 Task: Create new Company, with domain: 'usask.ca' and type: 'Other'. Add new contact for this company, with mail Id: 'Ishaani34Cox@usask.ca', First Name: Ishaani, Last name:  Cox, Job Title: 'Chief Technology Officer', Phone Number: '(617) 555-2351'. Change life cycle stage to  Lead and lead status to  Open. Logged in from softage.5@softage.net
Action: Mouse moved to (116, 74)
Screenshot: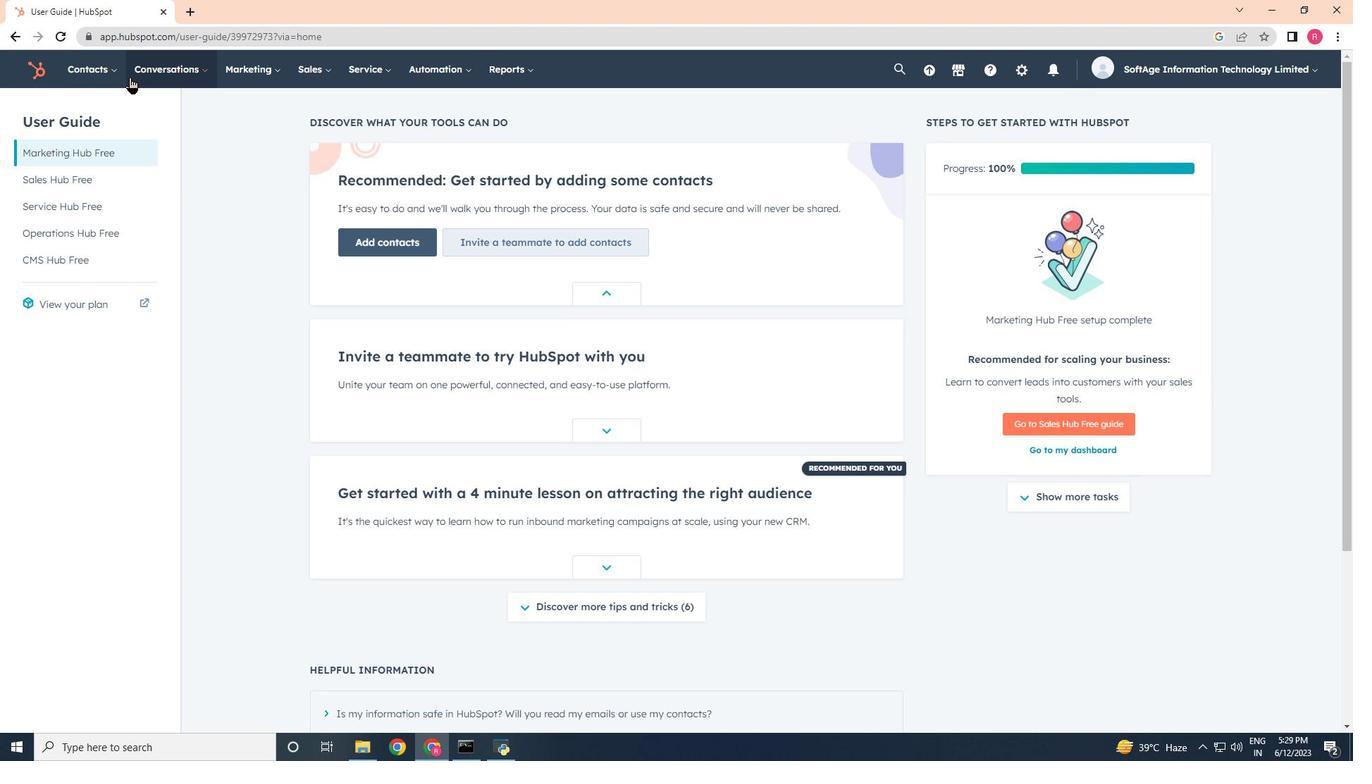
Action: Mouse pressed left at (116, 74)
Screenshot: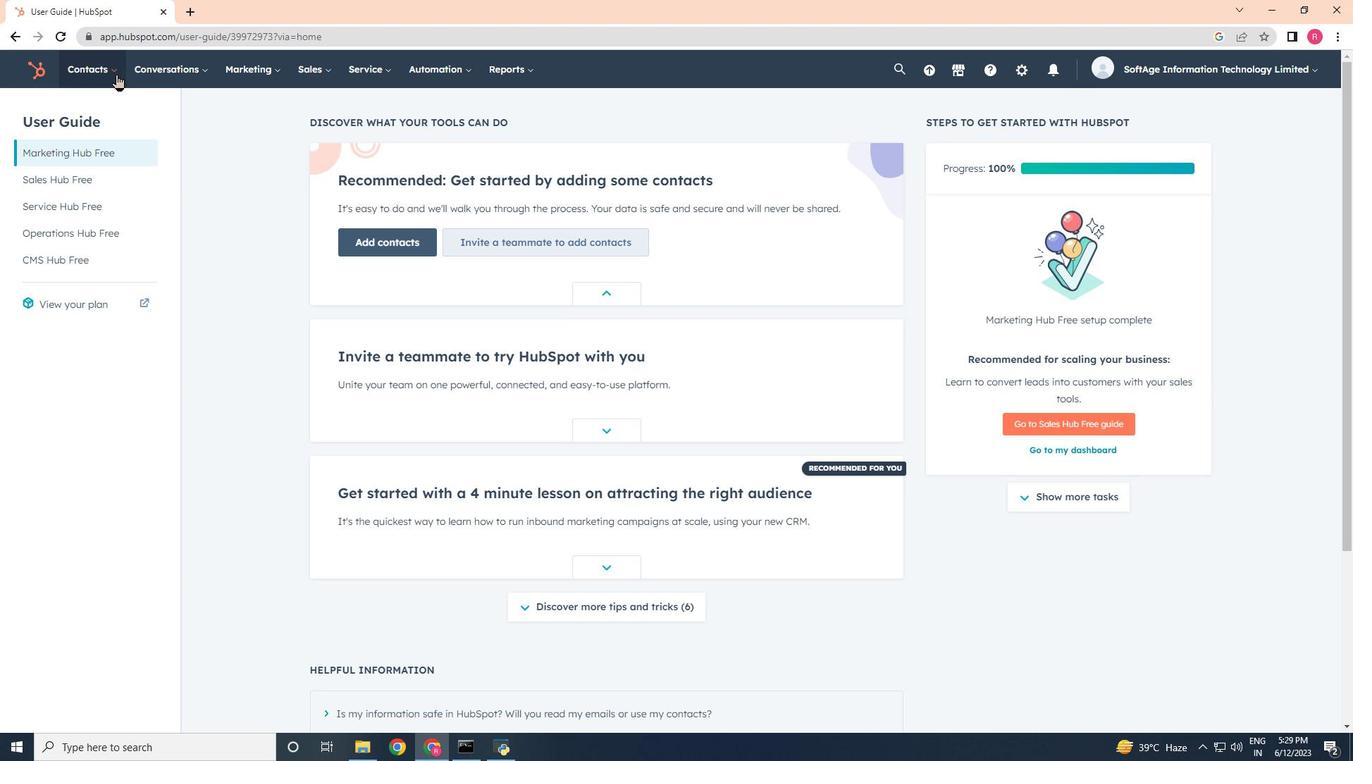 
Action: Mouse moved to (112, 144)
Screenshot: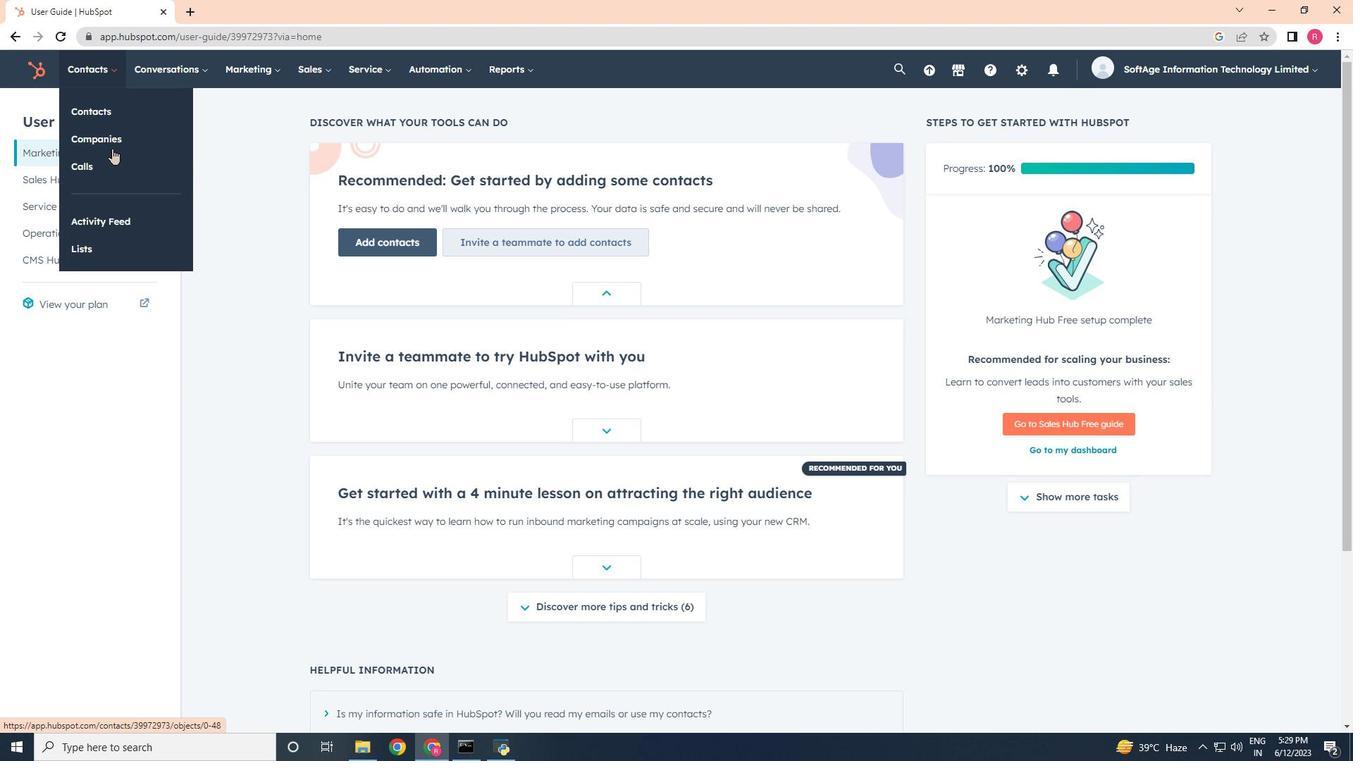 
Action: Mouse pressed left at (112, 144)
Screenshot: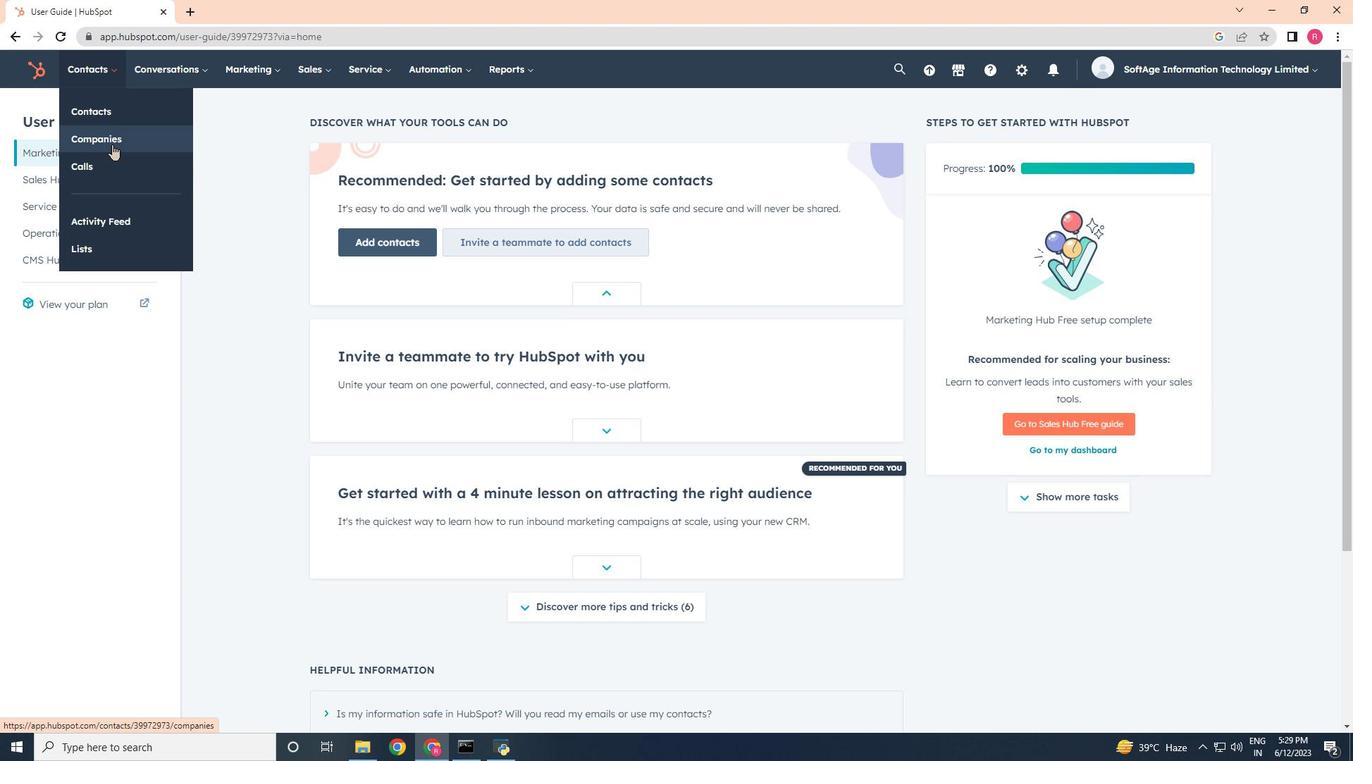 
Action: Mouse moved to (1270, 118)
Screenshot: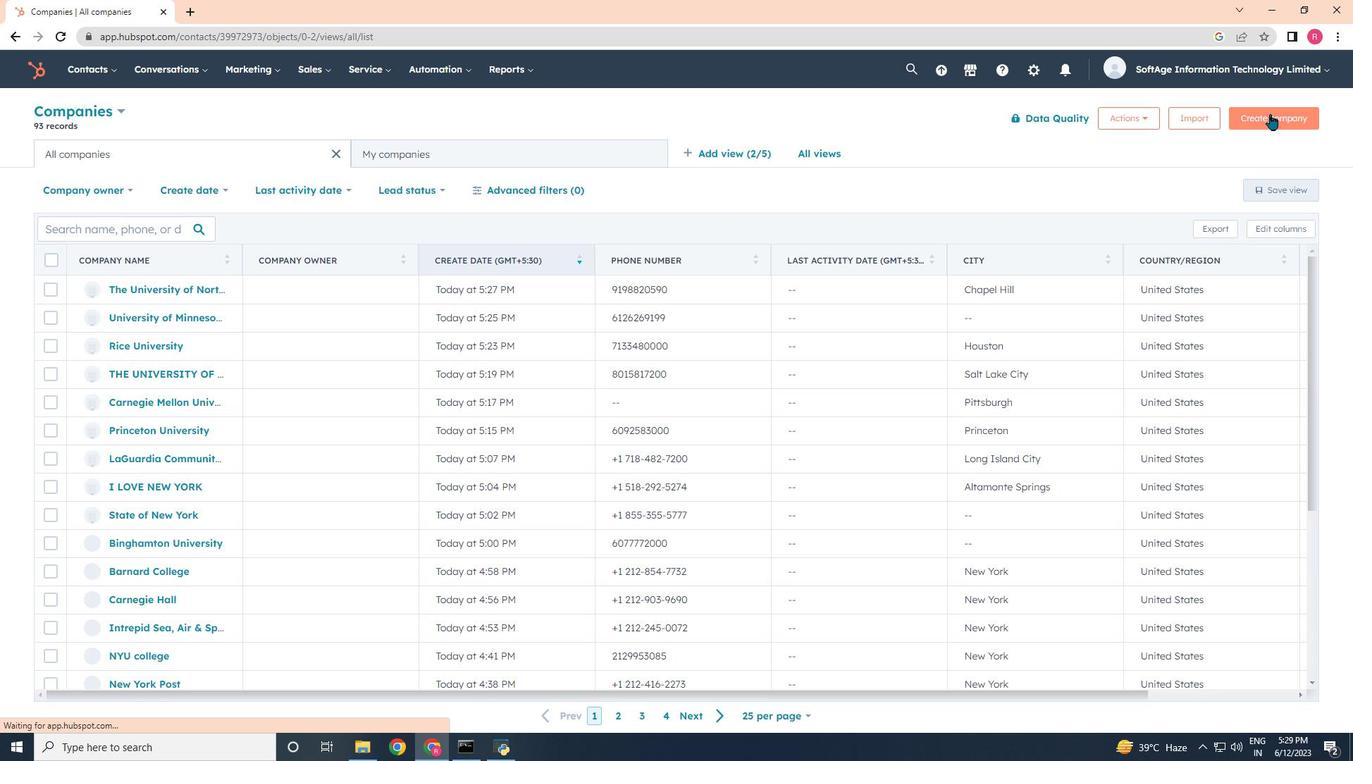 
Action: Mouse pressed left at (1270, 118)
Screenshot: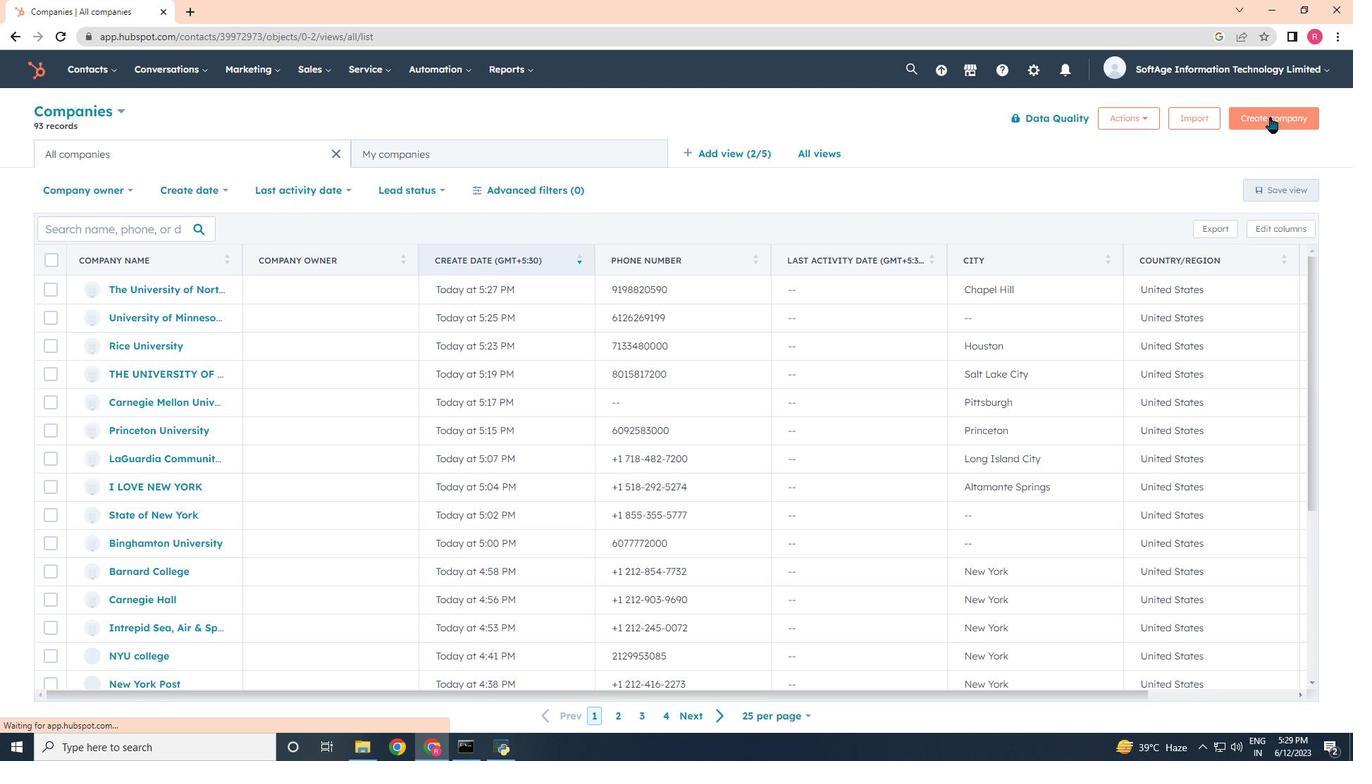 
Action: Mouse moved to (1100, 186)
Screenshot: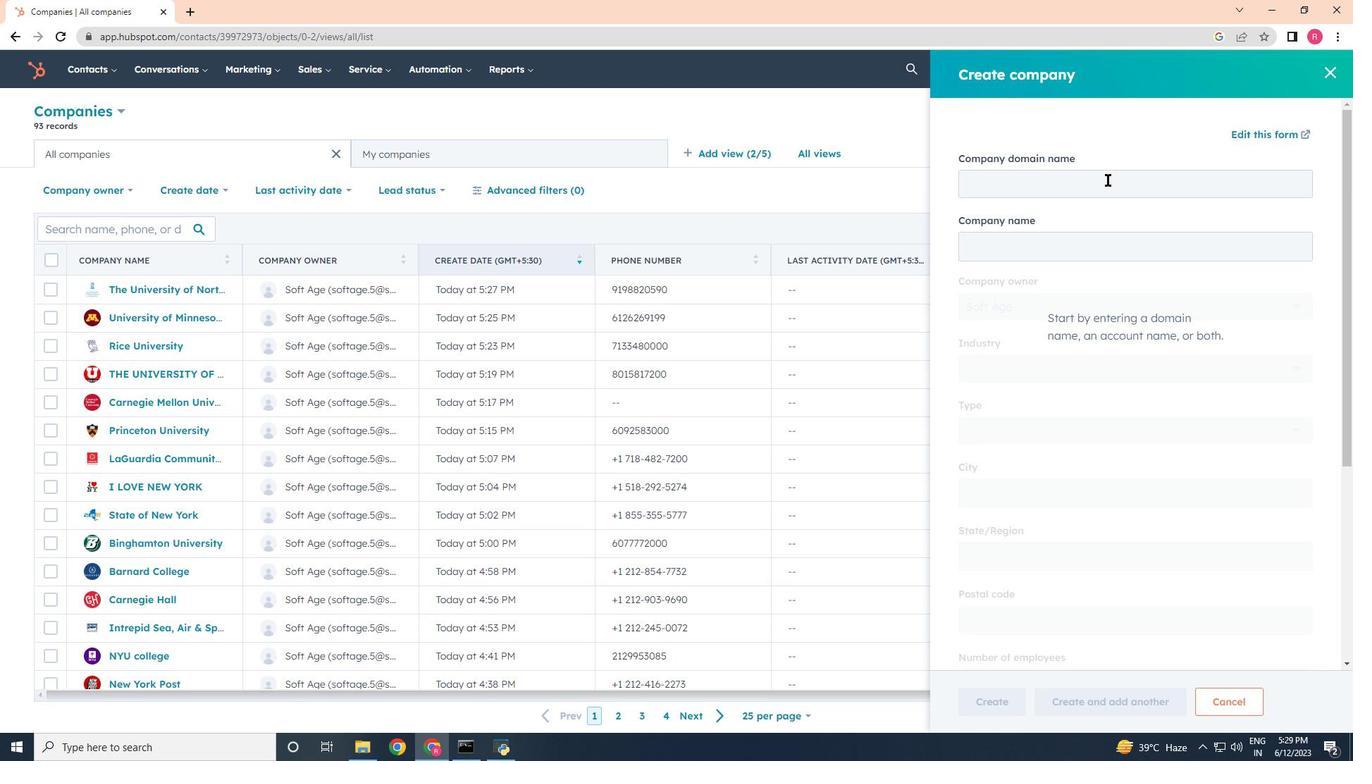 
Action: Mouse pressed left at (1100, 186)
Screenshot: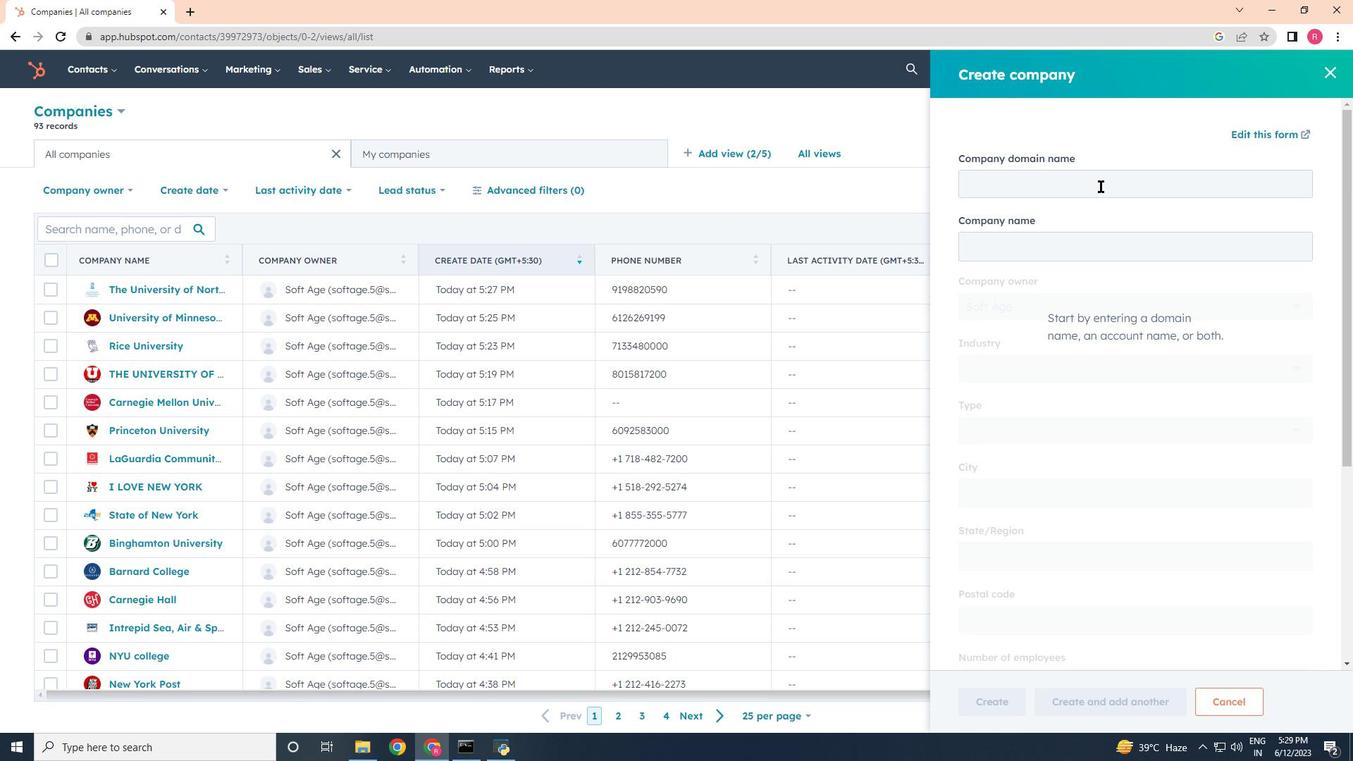 
Action: Key pressed usask<Key.backspace><Key.backspace><Key.backspace>s<Key.backspace>ask.ca
Screenshot: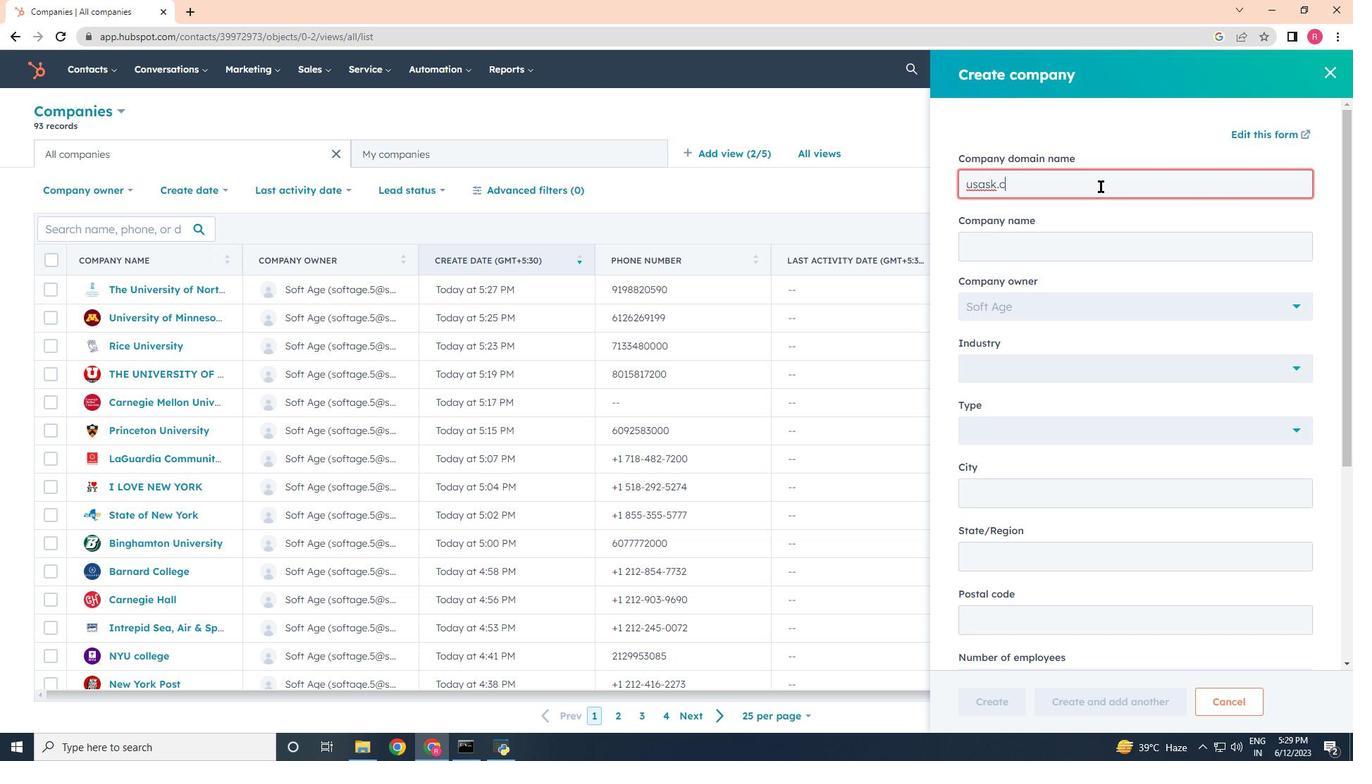 
Action: Mouse moved to (1024, 429)
Screenshot: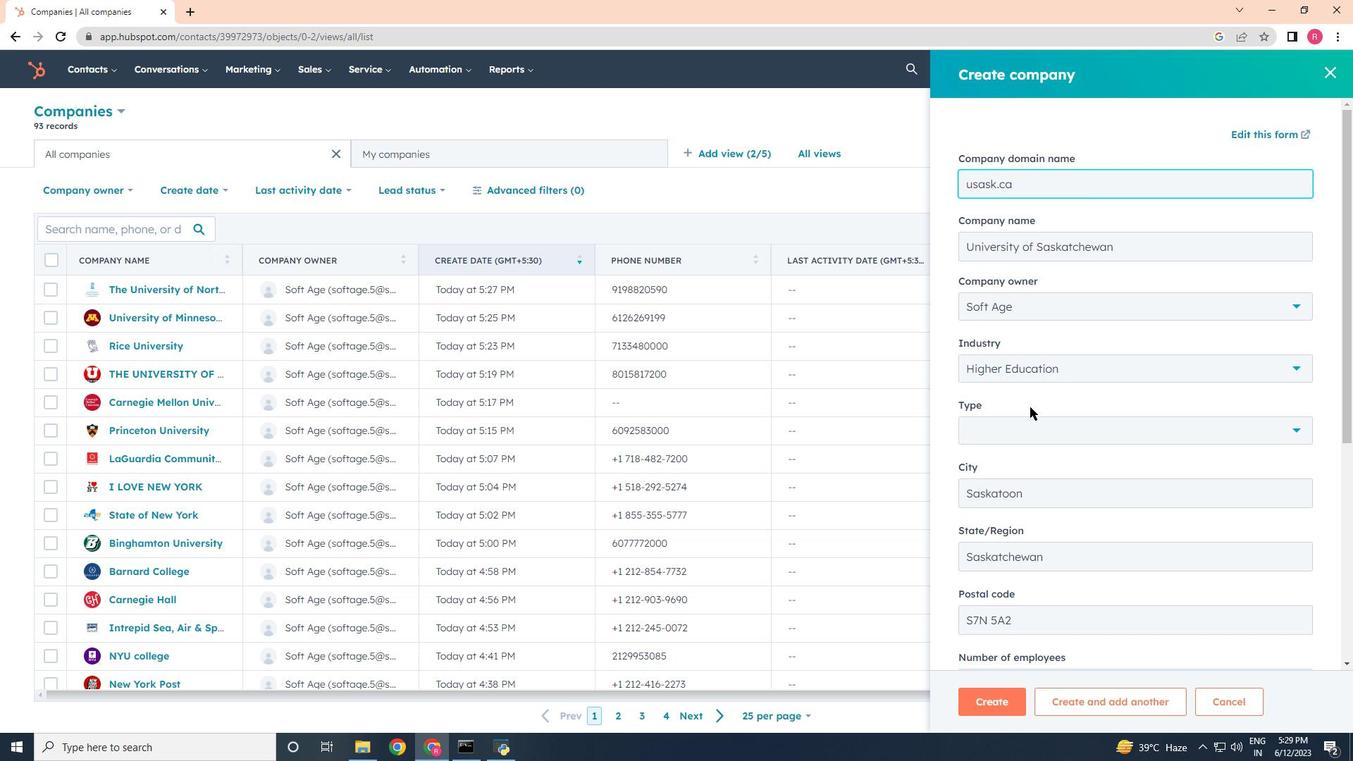 
Action: Mouse pressed left at (1024, 429)
Screenshot: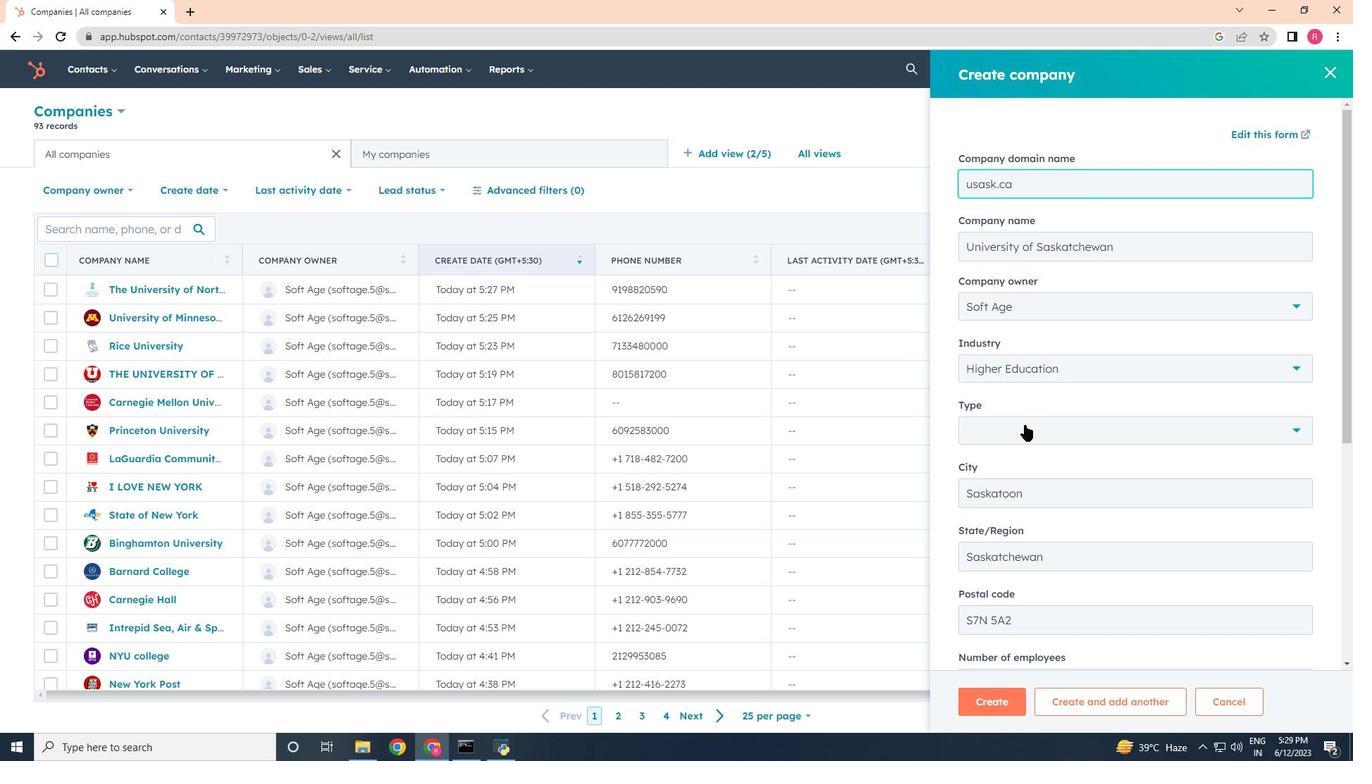 
Action: Mouse moved to (1000, 604)
Screenshot: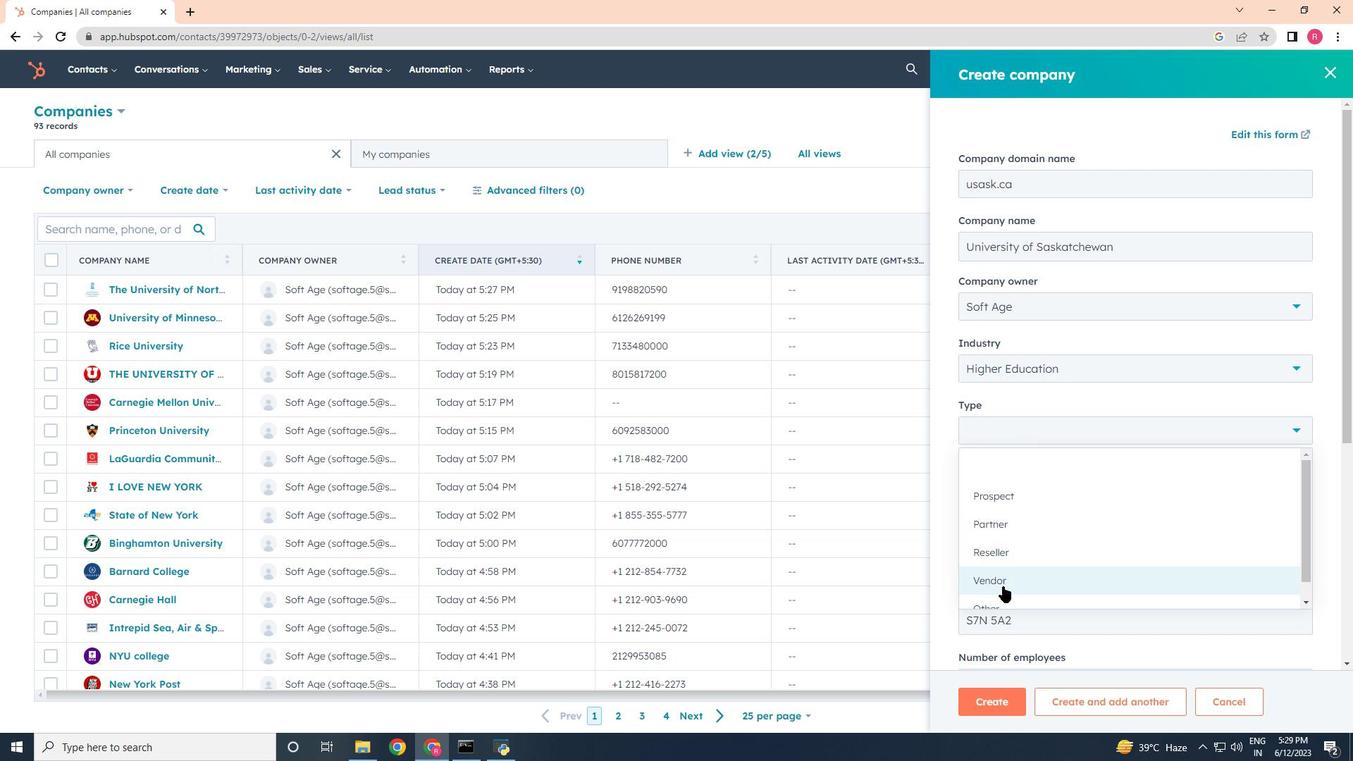 
Action: Mouse pressed left at (1000, 604)
Screenshot: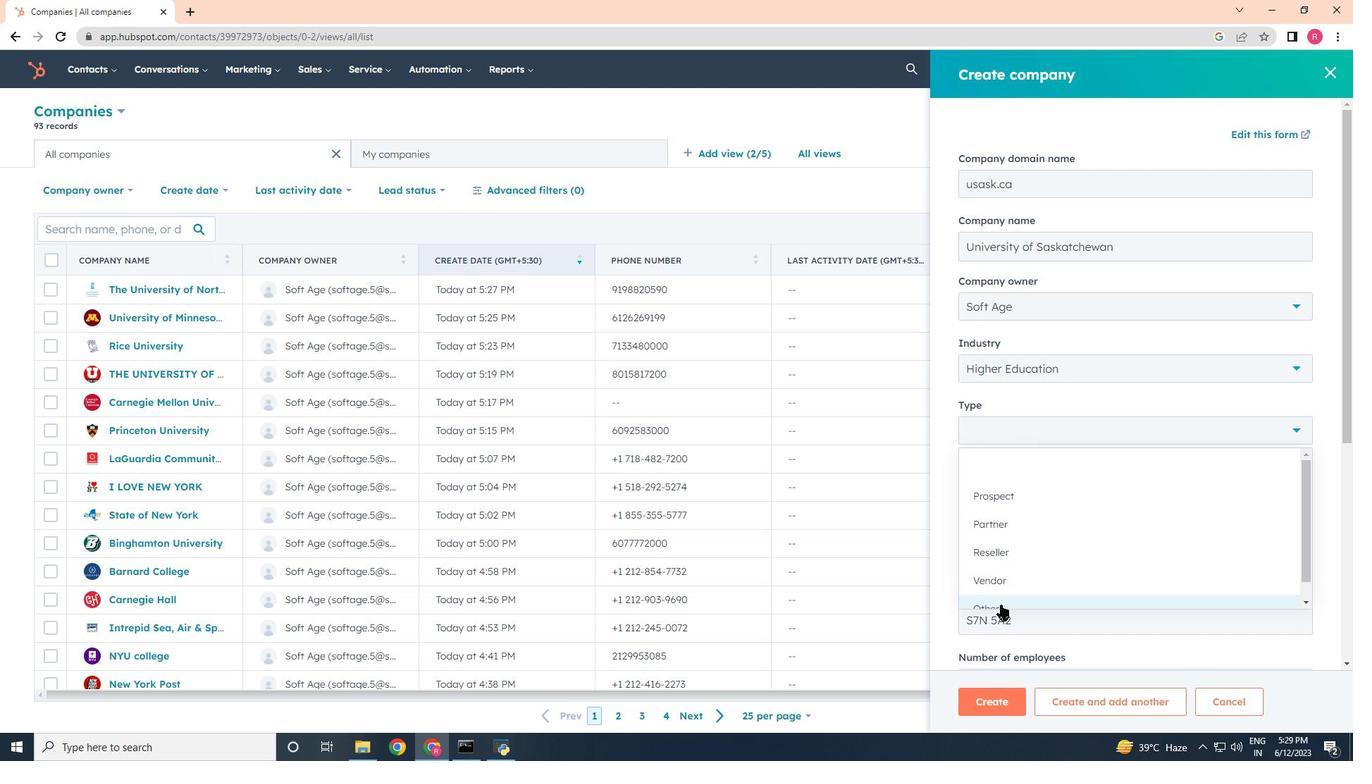 
Action: Mouse moved to (998, 604)
Screenshot: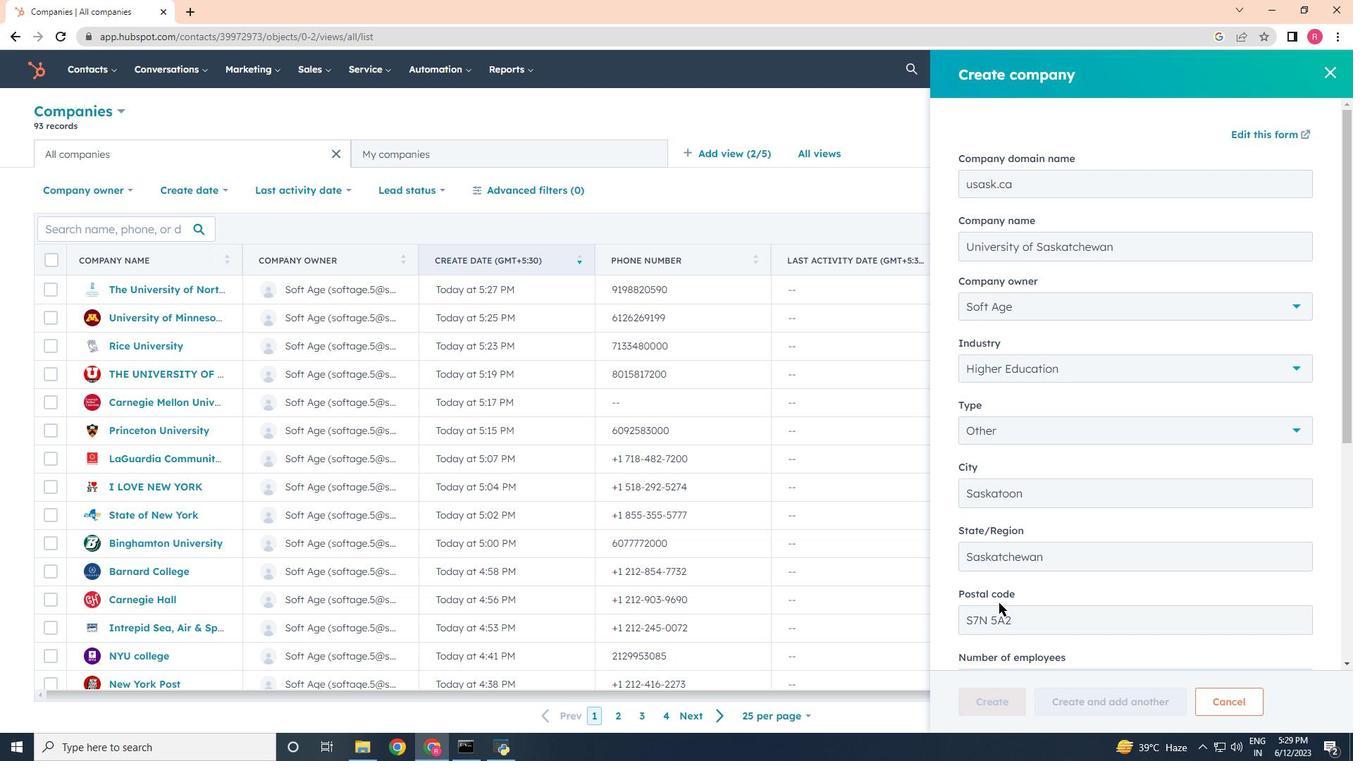 
Action: Mouse scrolled (998, 603) with delta (0, 0)
Screenshot: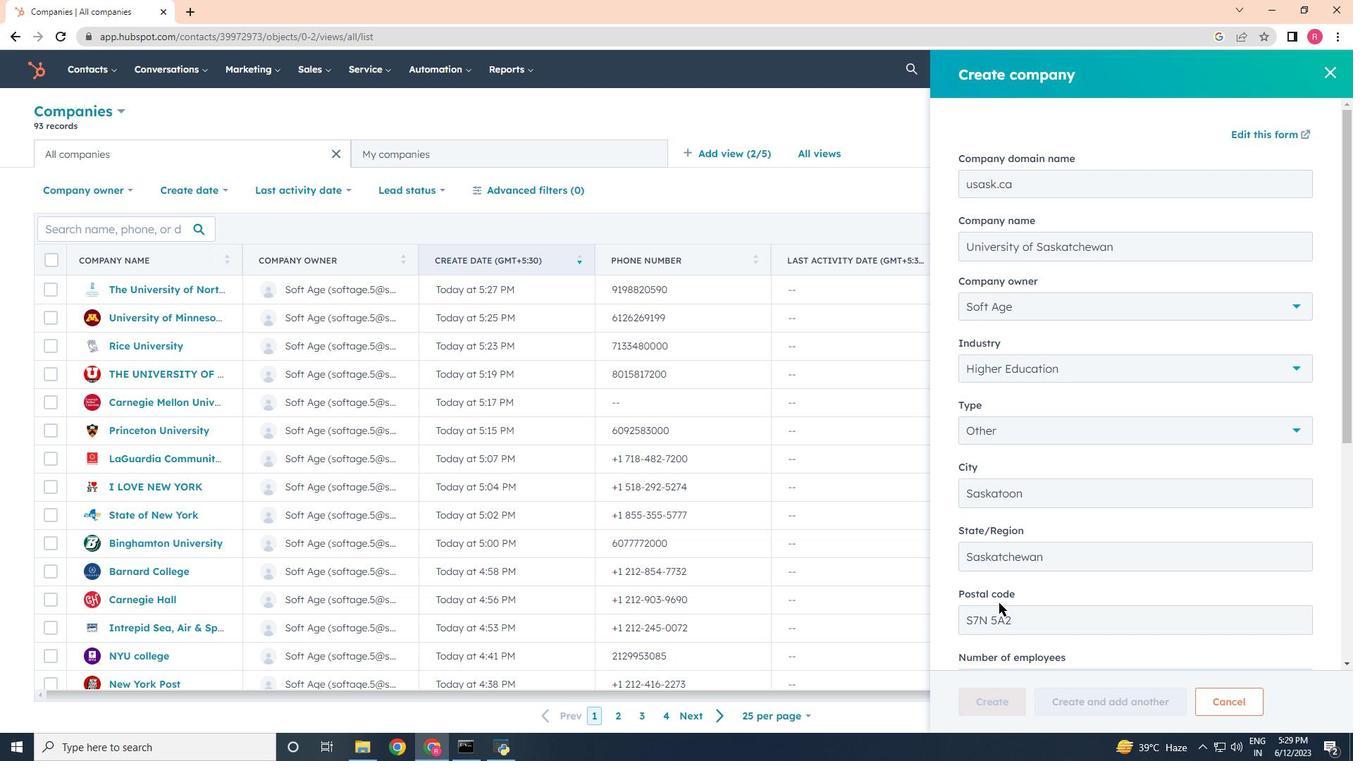 
Action: Mouse moved to (998, 606)
Screenshot: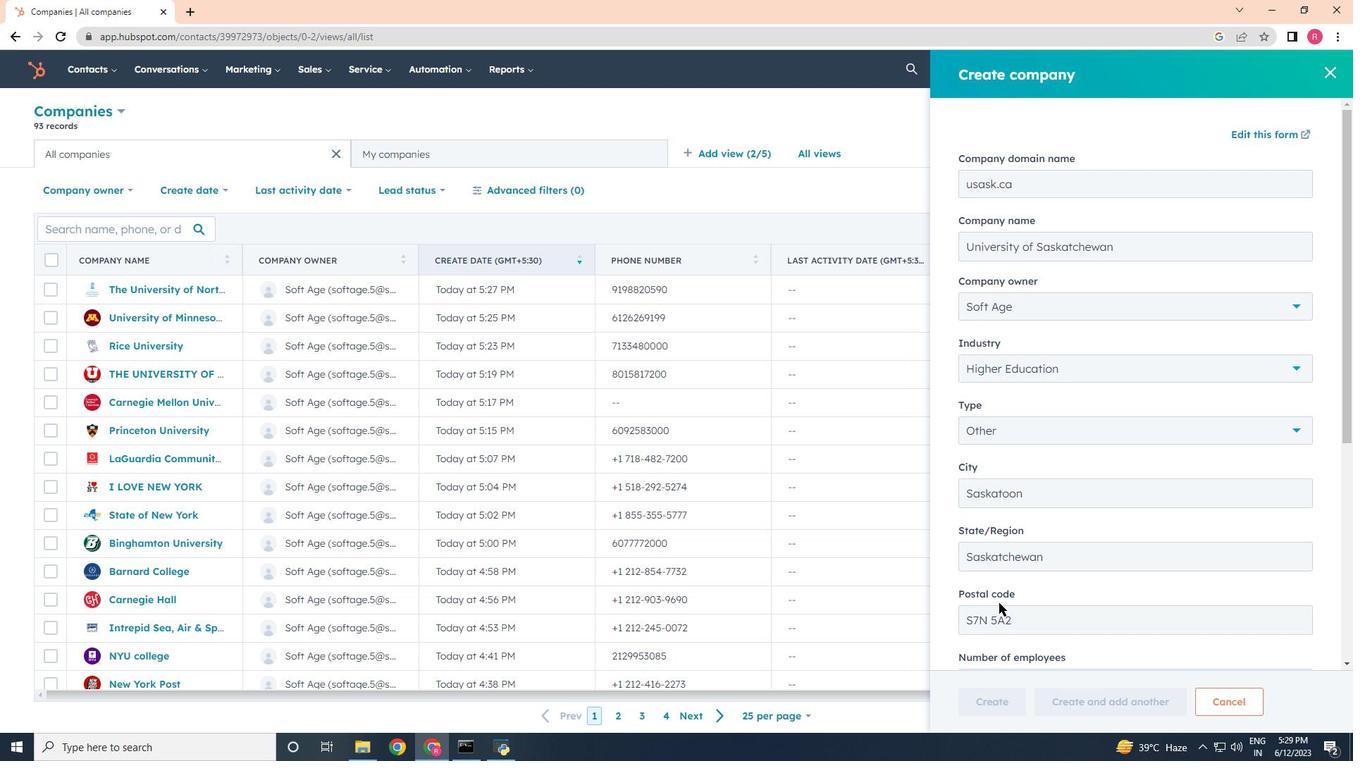 
Action: Mouse scrolled (998, 605) with delta (0, 0)
Screenshot: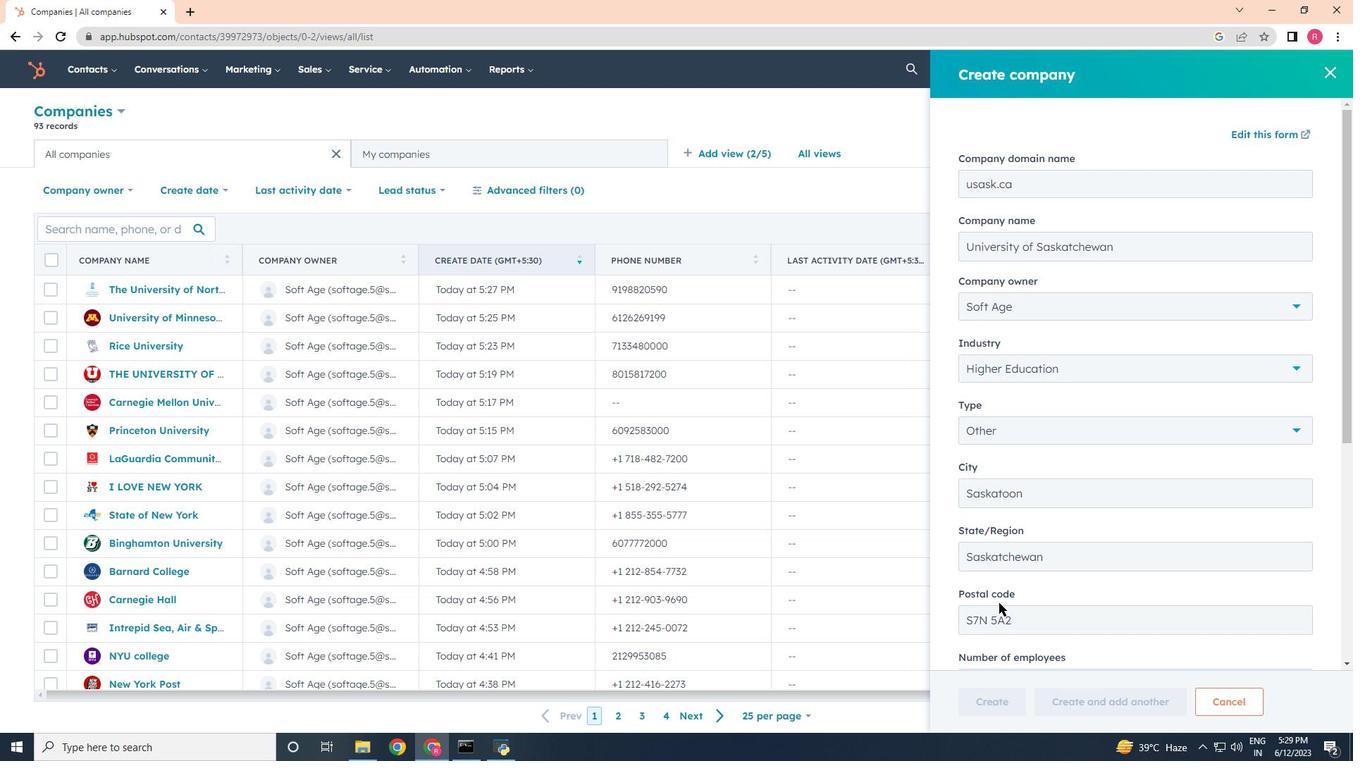 
Action: Mouse moved to (998, 606)
Screenshot: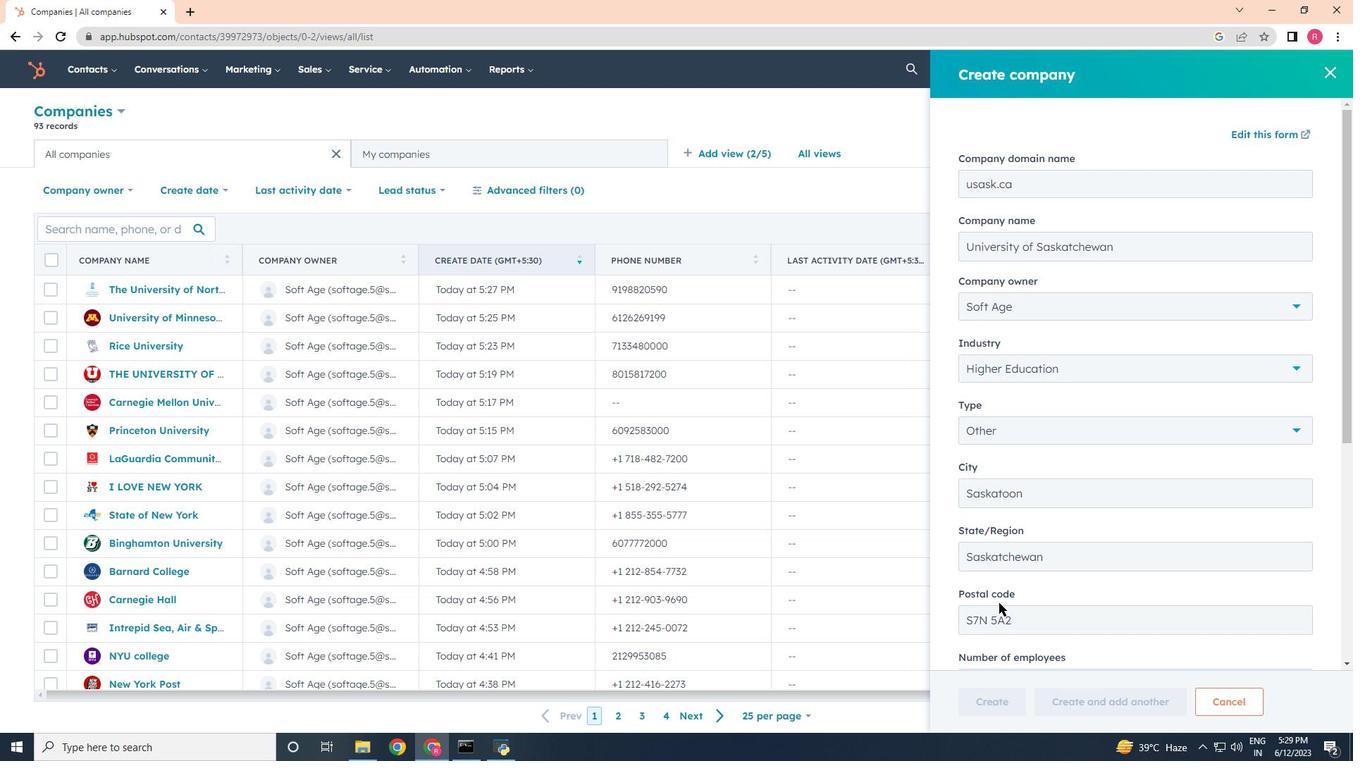 
Action: Mouse scrolled (998, 606) with delta (0, 0)
Screenshot: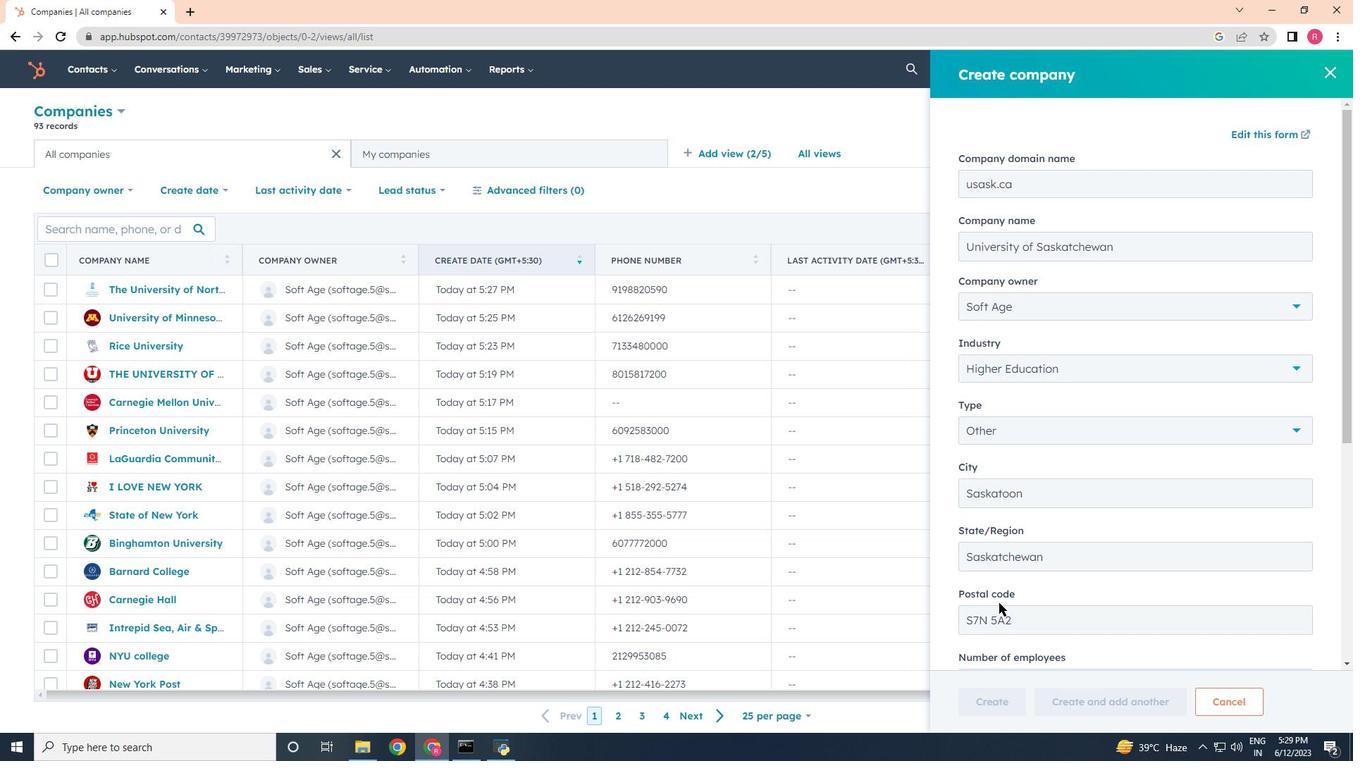 
Action: Mouse scrolled (998, 606) with delta (0, 0)
Screenshot: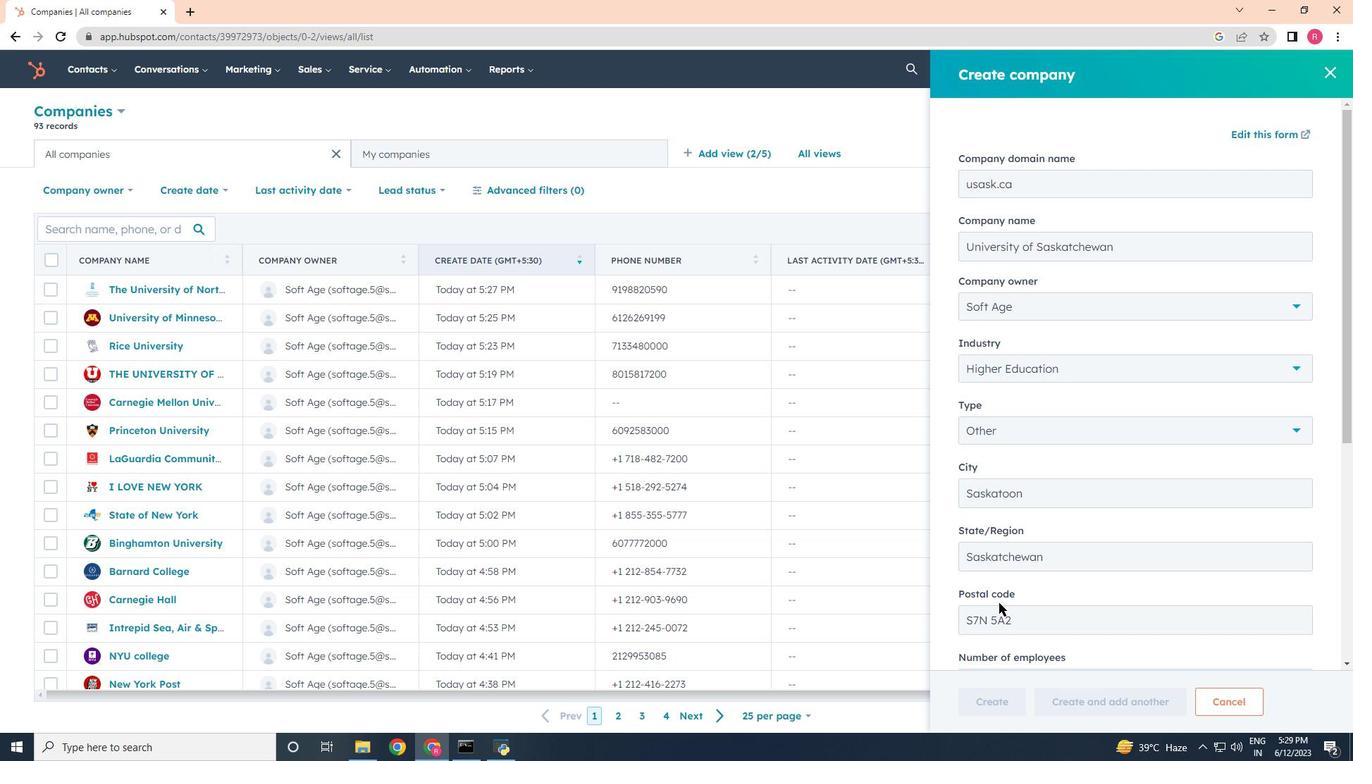 
Action: Mouse scrolled (998, 606) with delta (0, 0)
Screenshot: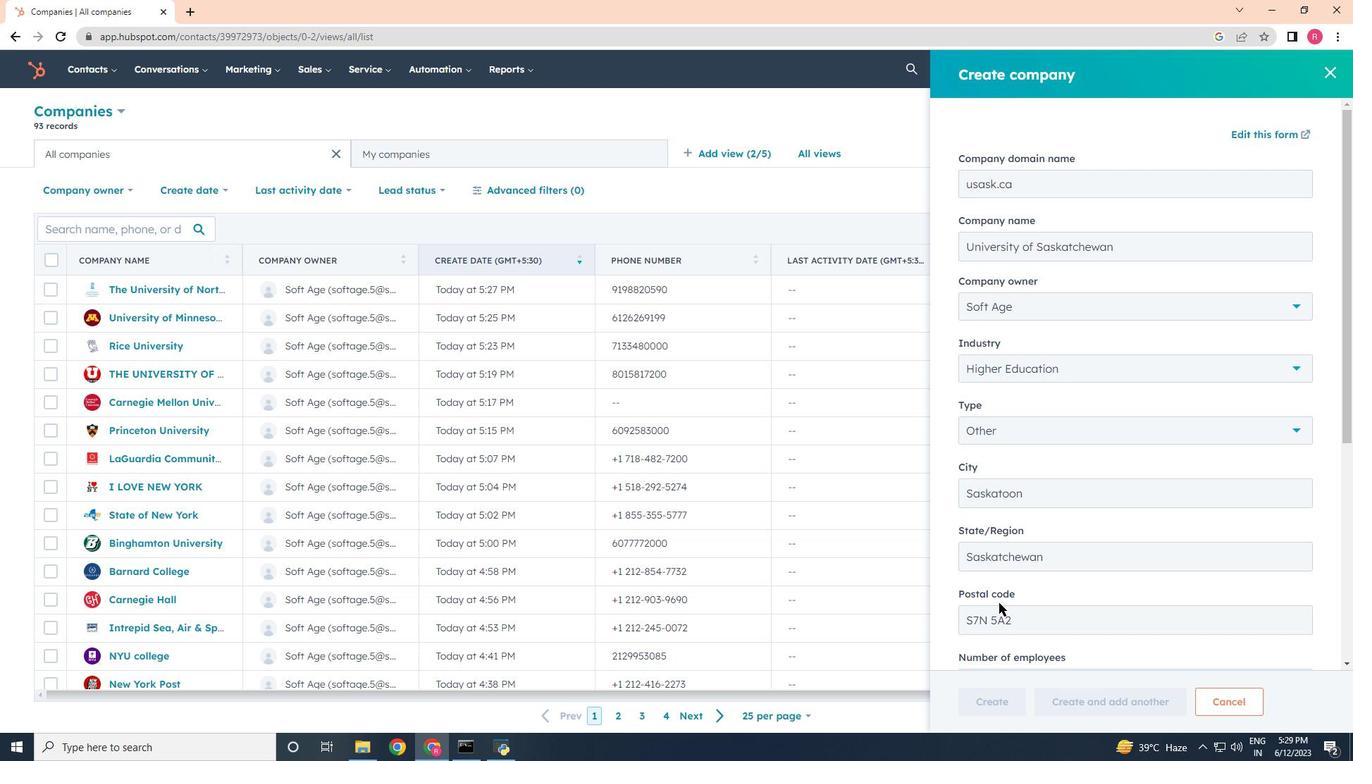 
Action: Mouse moved to (1007, 705)
Screenshot: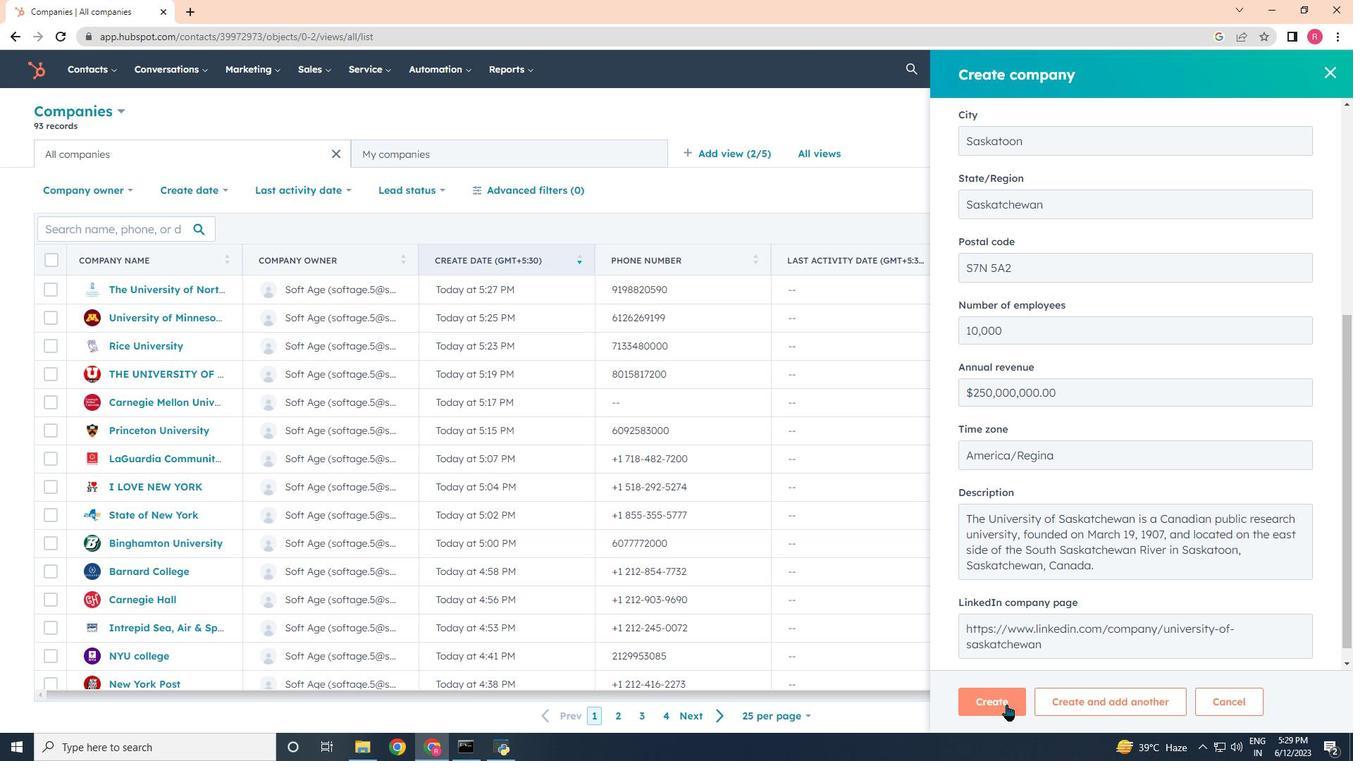 
Action: Mouse pressed left at (1007, 705)
Screenshot: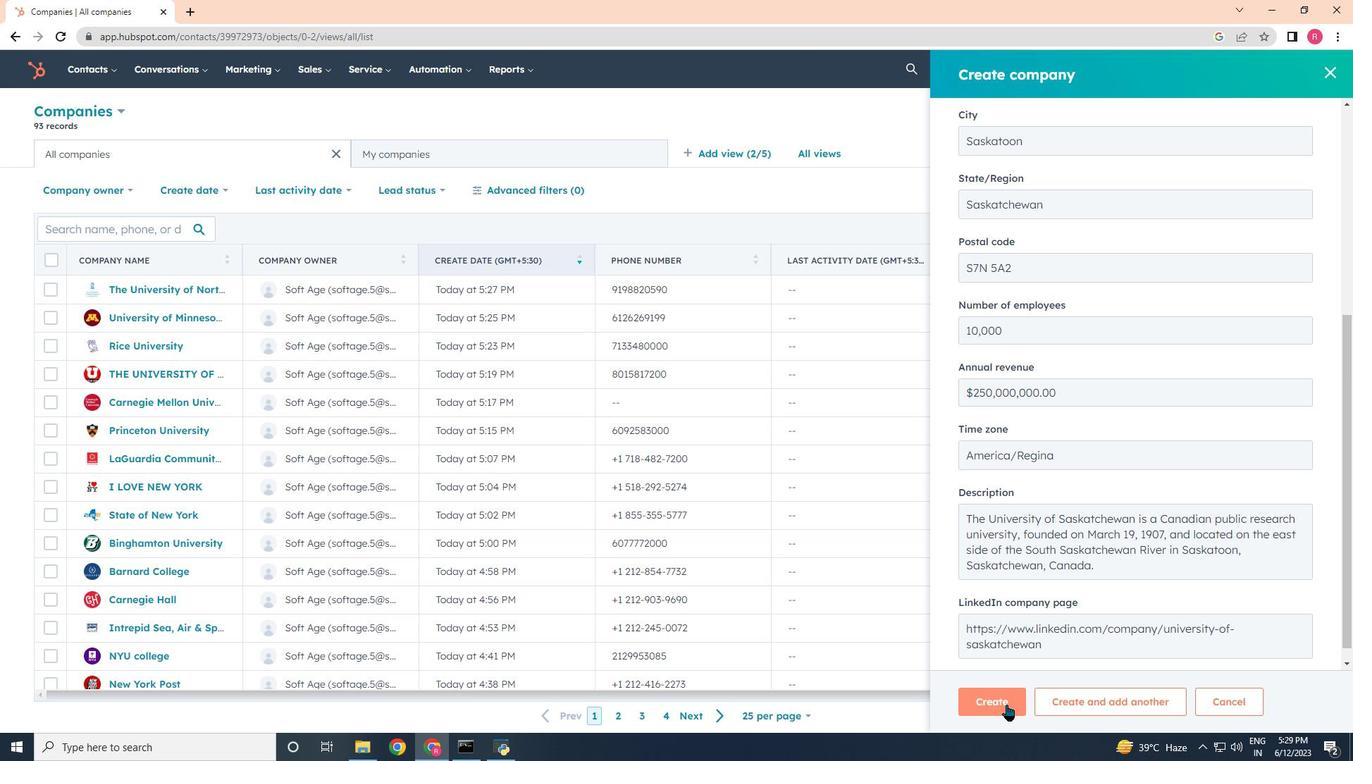 
Action: Mouse moved to (958, 448)
Screenshot: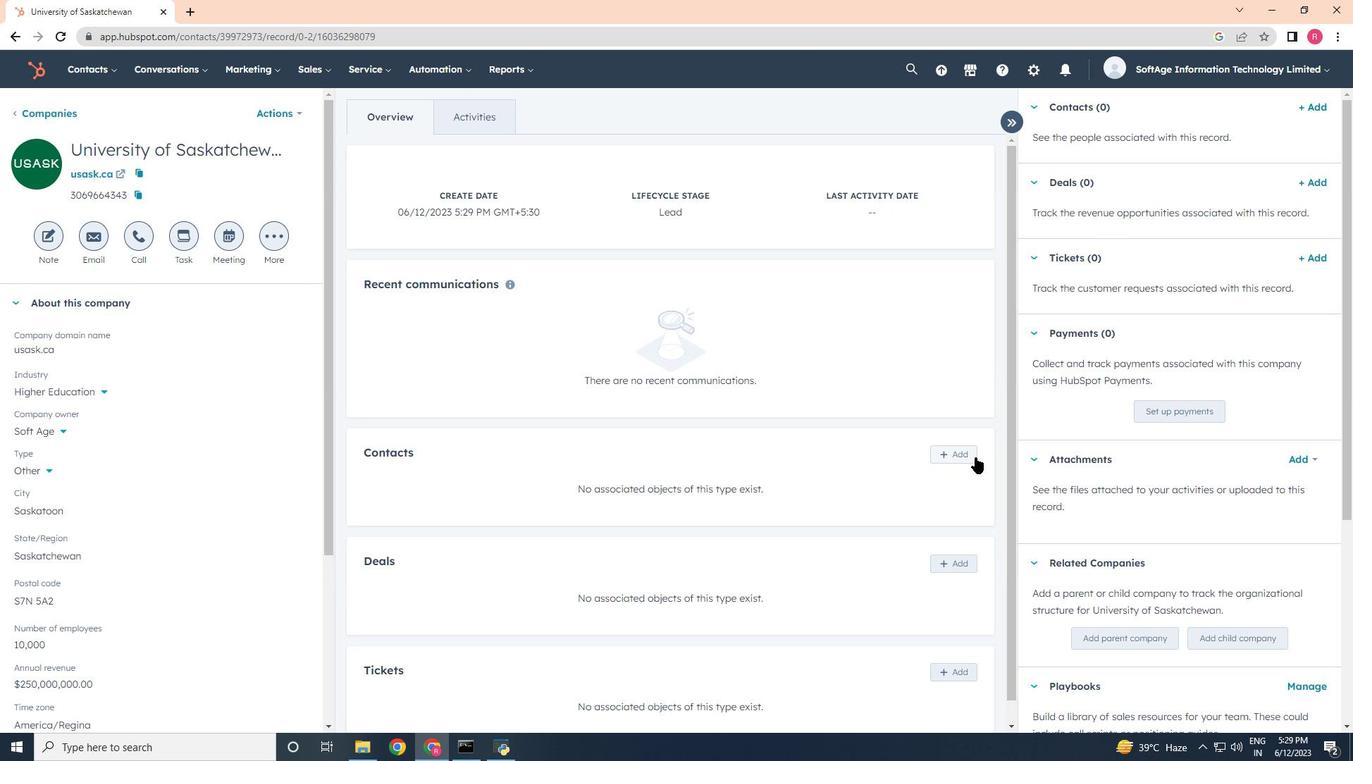 
Action: Mouse pressed left at (958, 448)
Screenshot: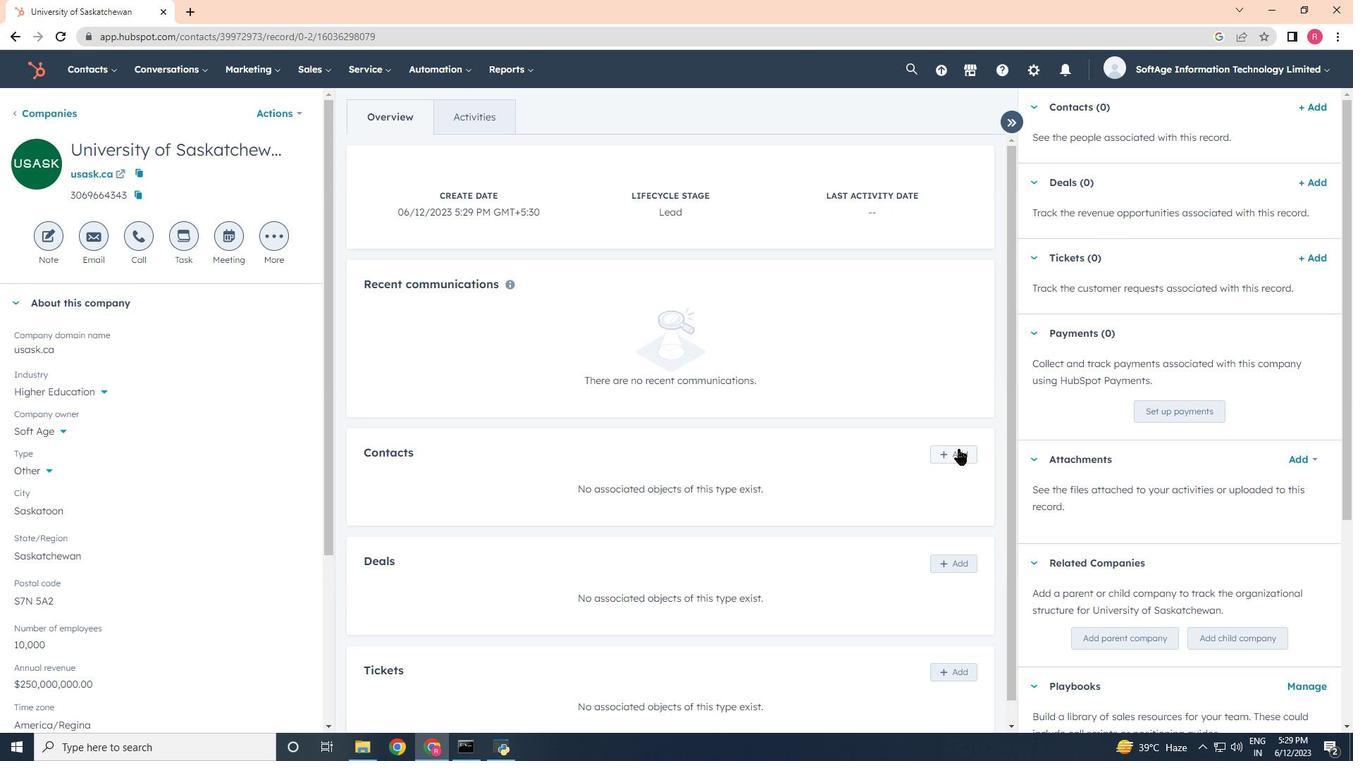 
Action: Mouse moved to (1024, 143)
Screenshot: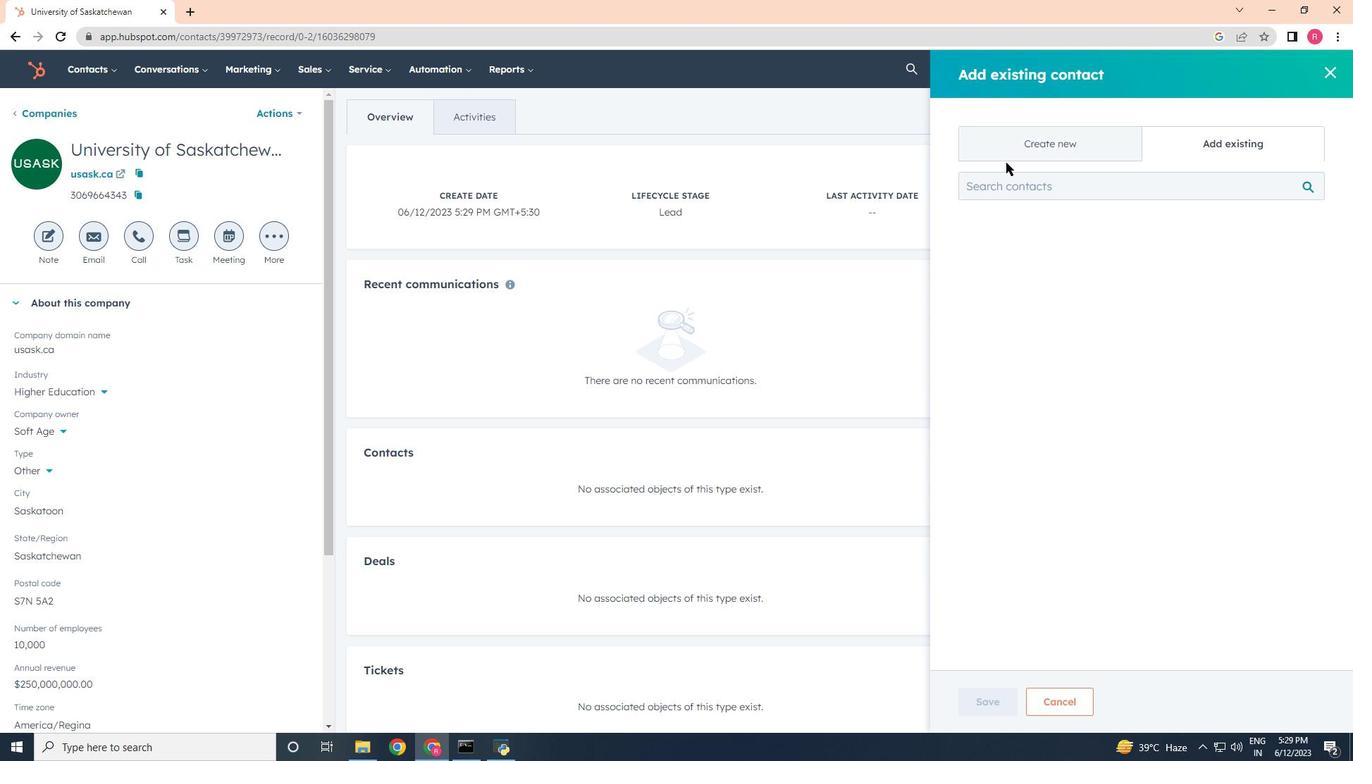 
Action: Mouse pressed left at (1024, 143)
Screenshot: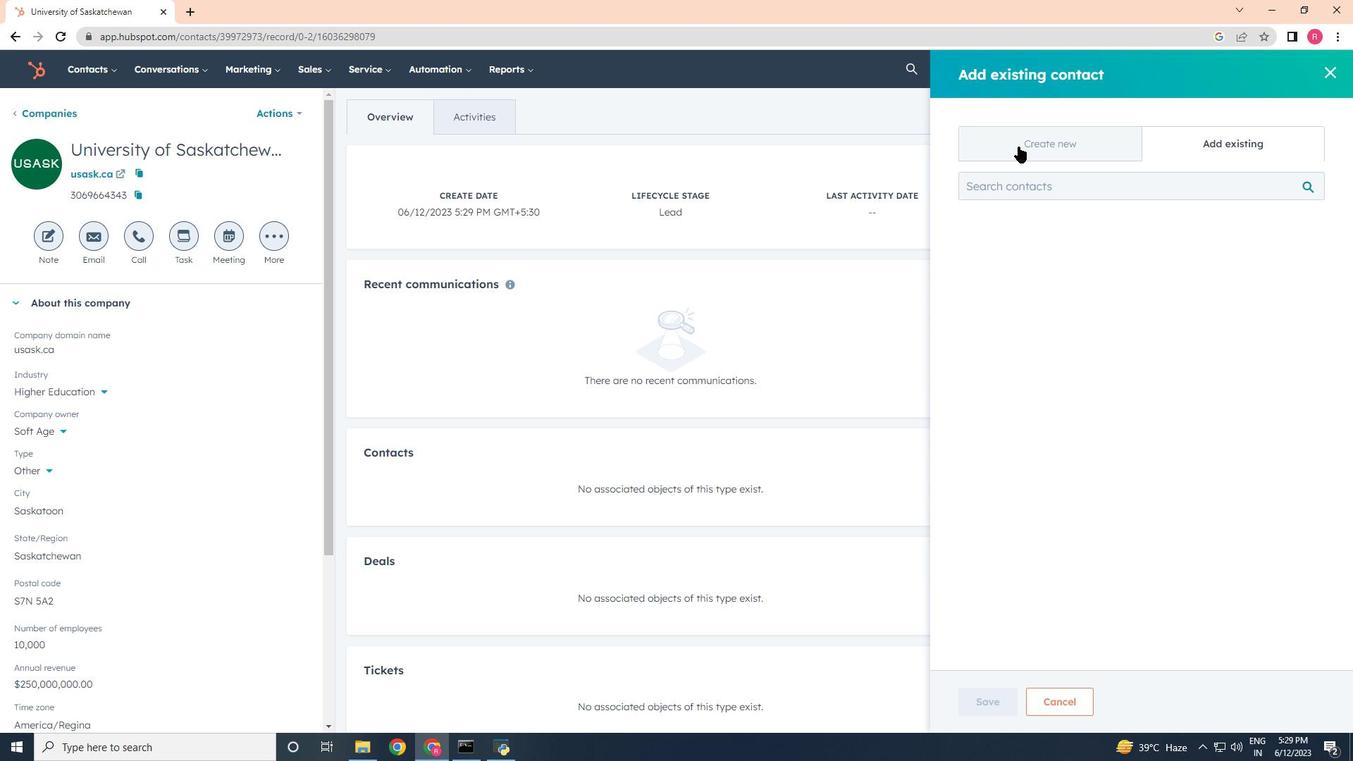 
Action: Mouse moved to (991, 228)
Screenshot: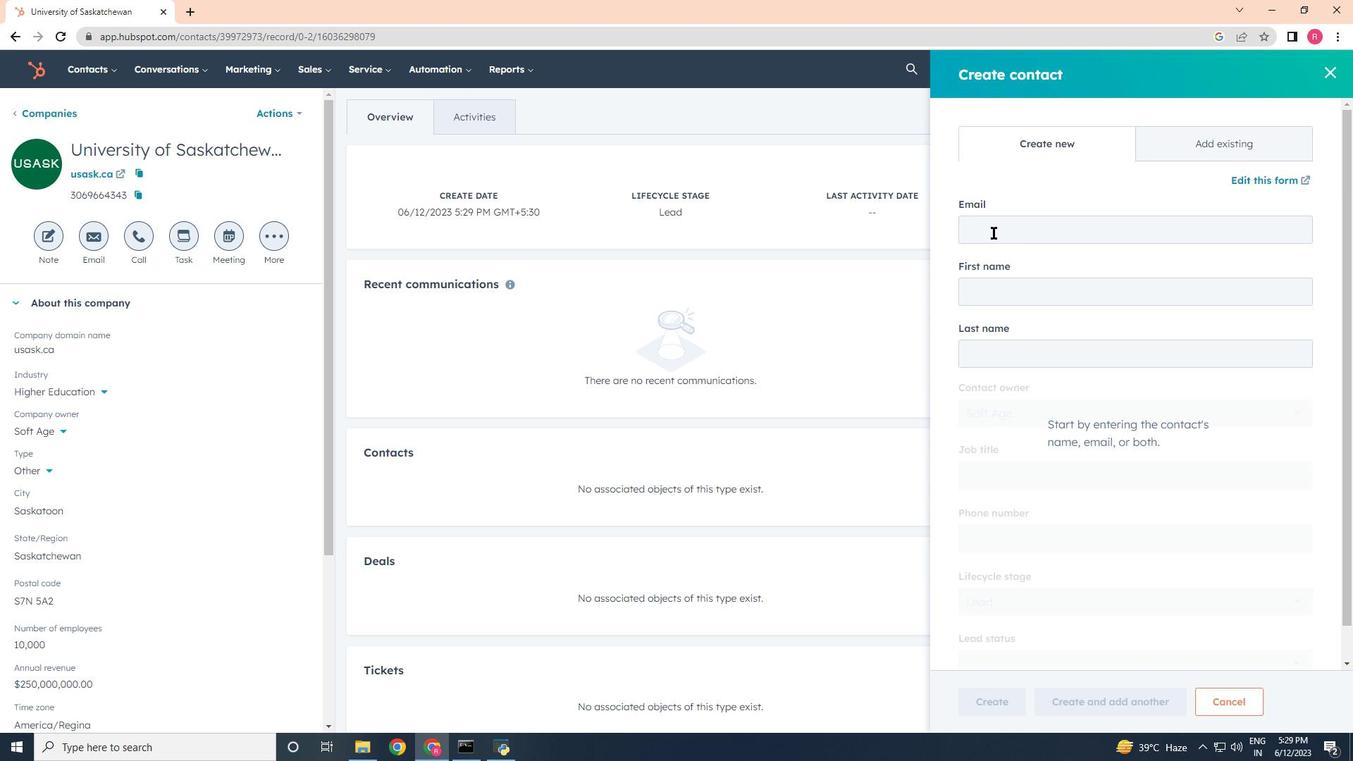 
Action: Mouse pressed left at (991, 228)
Screenshot: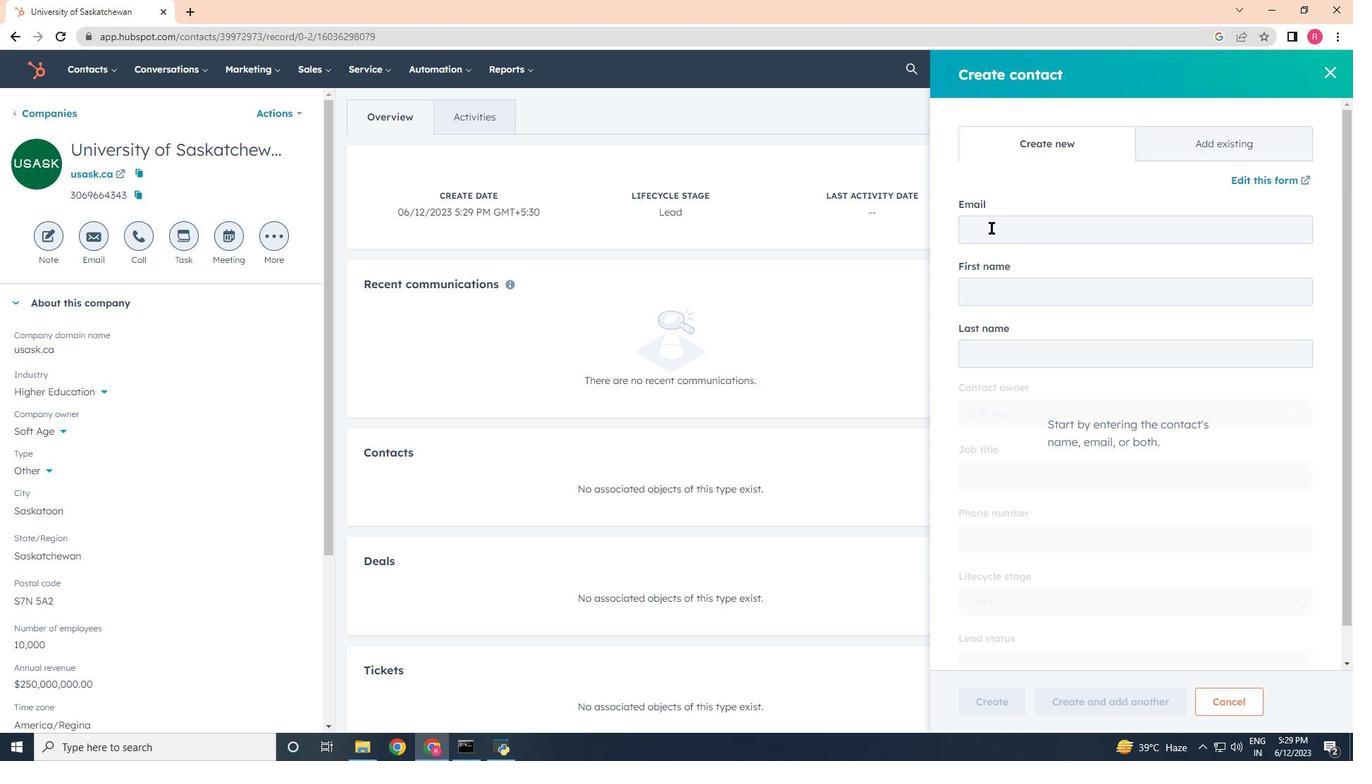 
Action: Key pressed <Key.shift><Key.shift><Key.shift><Key.shift><Key.shift><Key.shift><Key.shift><Key.shift><Key.shift><Key.shift><Key.shift><Key.shift><Key.shift><Key.shift><Key.shift><Key.shift><Key.shift><Key.shift>Ishaani34<Key.shift>Cox<Key.shift><Key.shift><Key.shift>@usask.ca
Screenshot: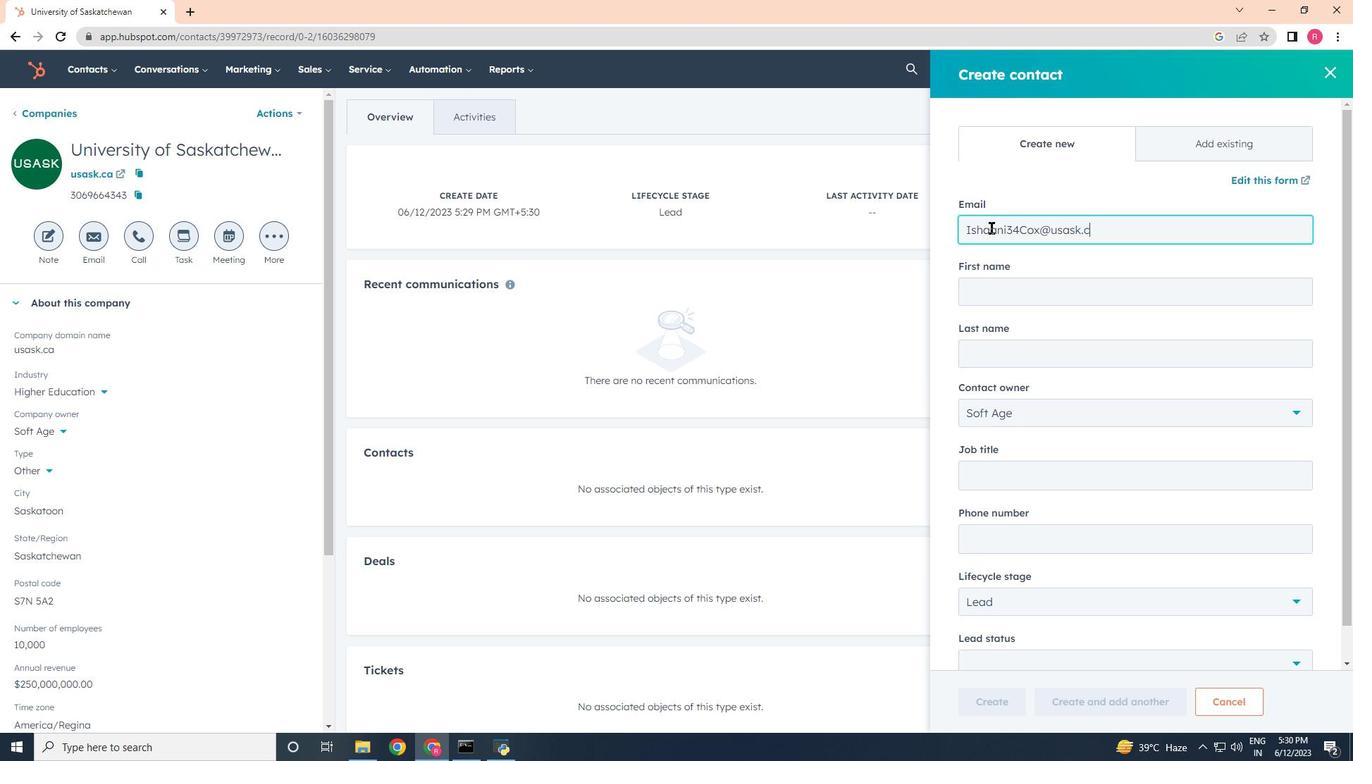 
Action: Mouse moved to (1007, 291)
Screenshot: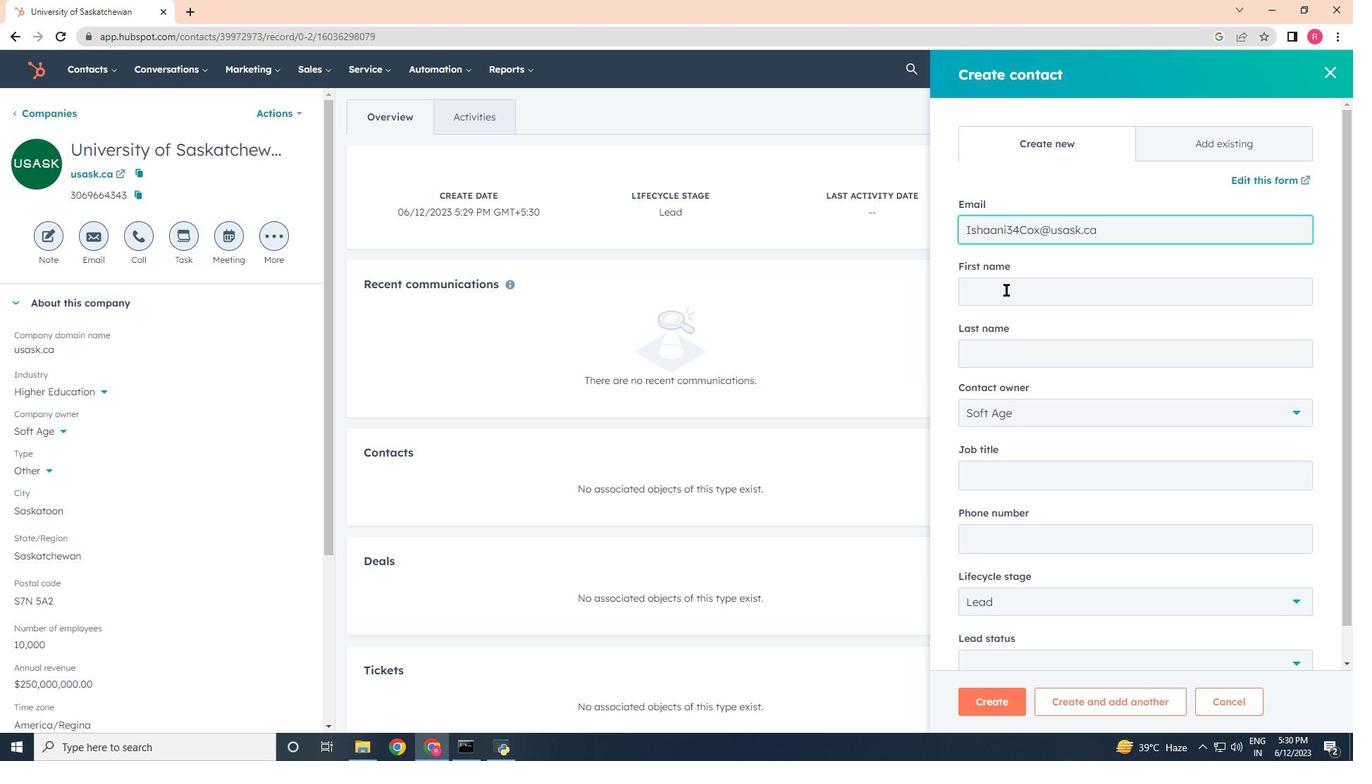 
Action: Mouse pressed left at (1007, 291)
Screenshot: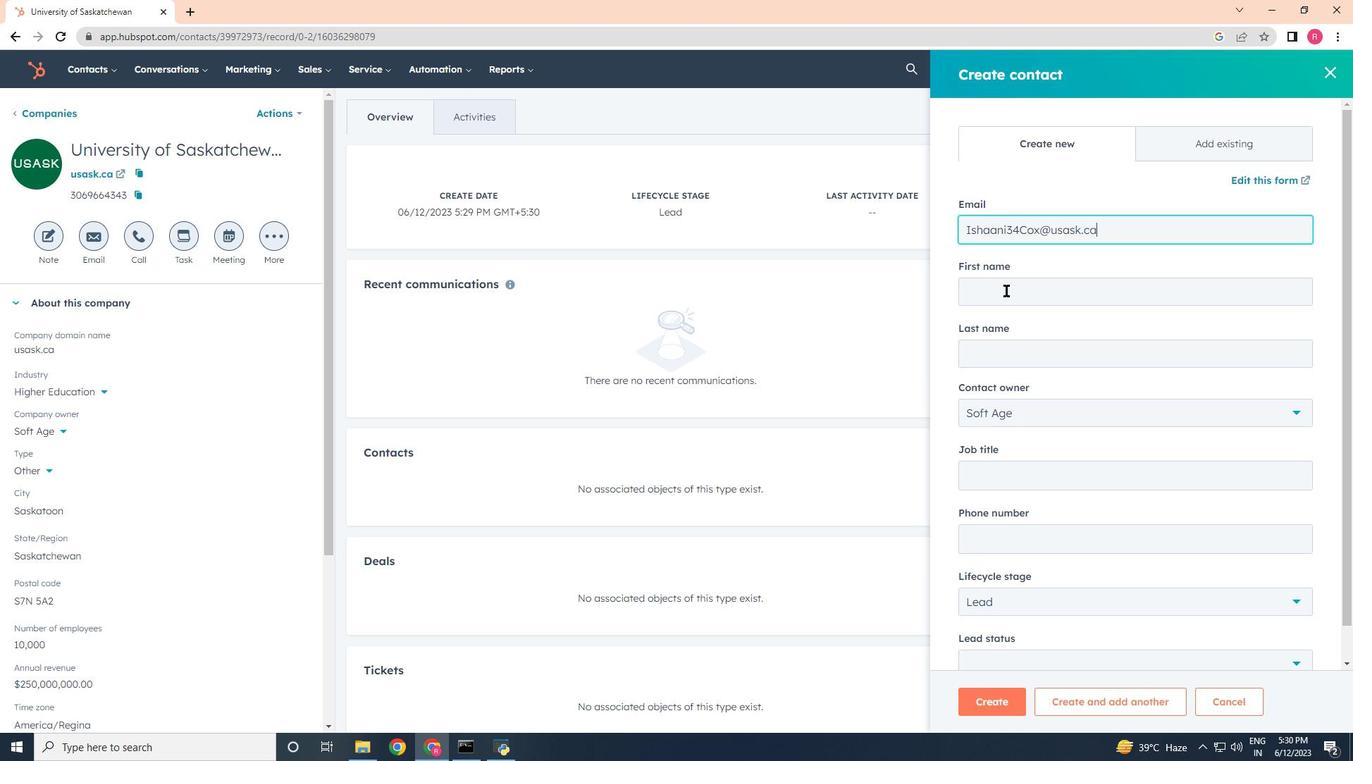 
Action: Key pressed <Key.shift><Key.shift><Key.shift><Key.shift><Key.shift><Key.shift><Key.shift><Key.shift>Ishaani<Key.tab><Key.shift><Key.shift><Key.shift><Key.shift><Key.shift><Key.shift><Key.shift><Key.shift>Cox
Screenshot: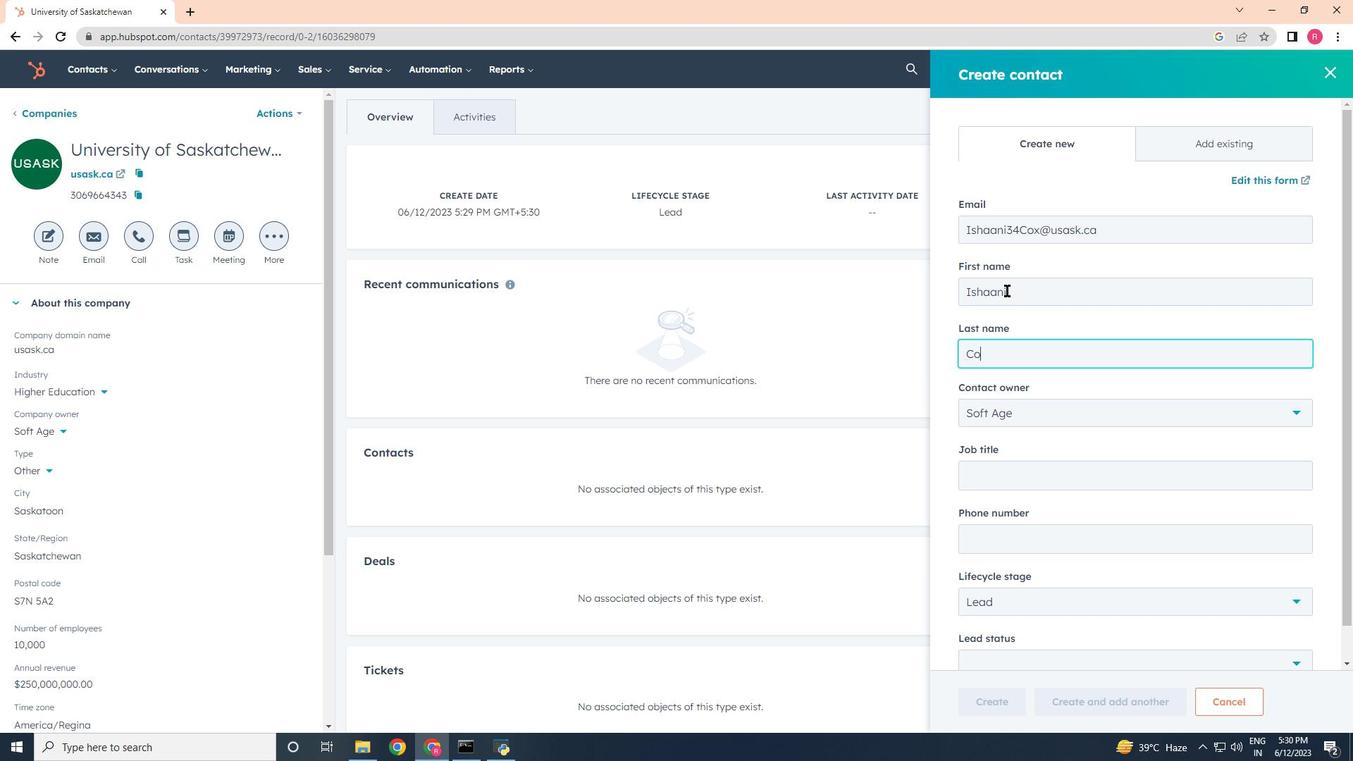 
Action: Mouse moved to (1041, 470)
Screenshot: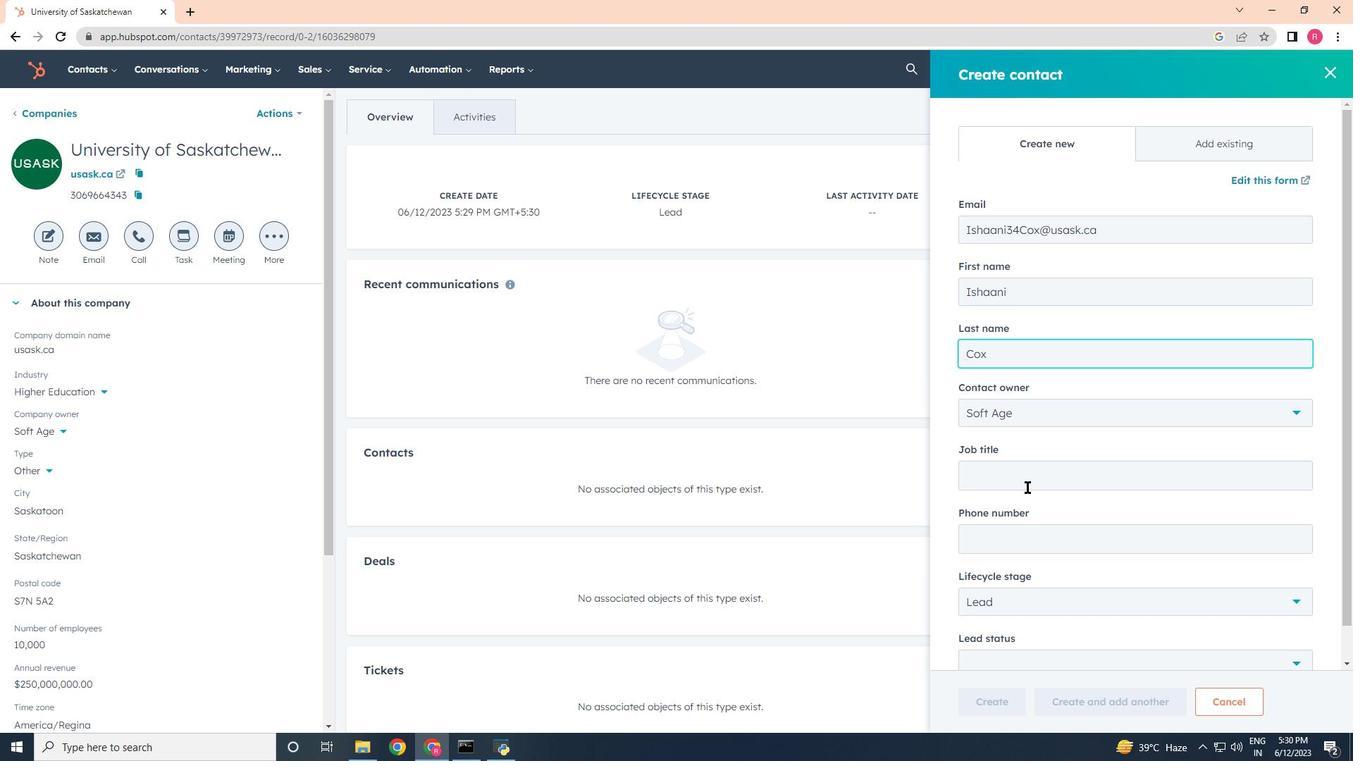 
Action: Mouse pressed left at (1041, 470)
Screenshot: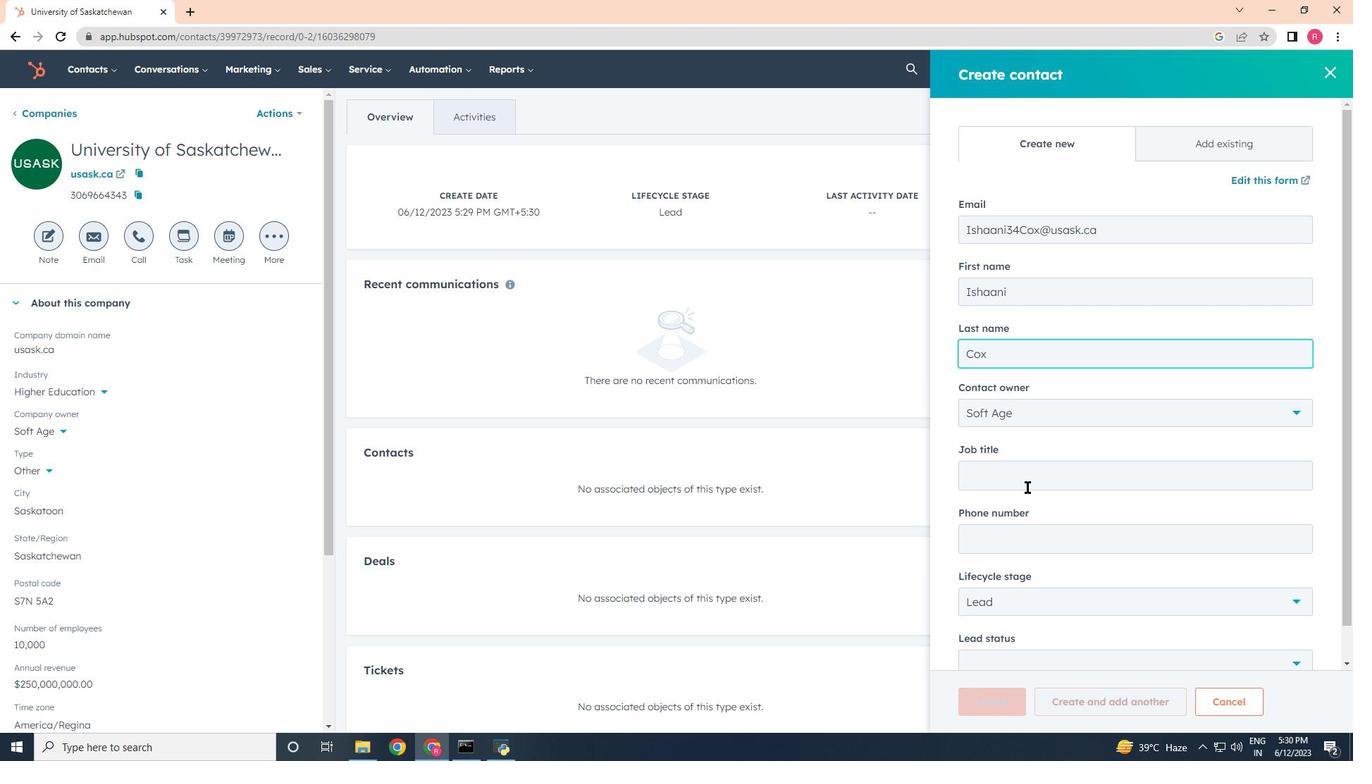 
Action: Key pressed <Key.shift>Chief<Key.space><Key.shift><Key.shift><Key.shift>R<Key.backspace><Key.shift>Technology<Key.space><Key.shift>o<Key.backspace><Key.shift>Officer
Screenshot: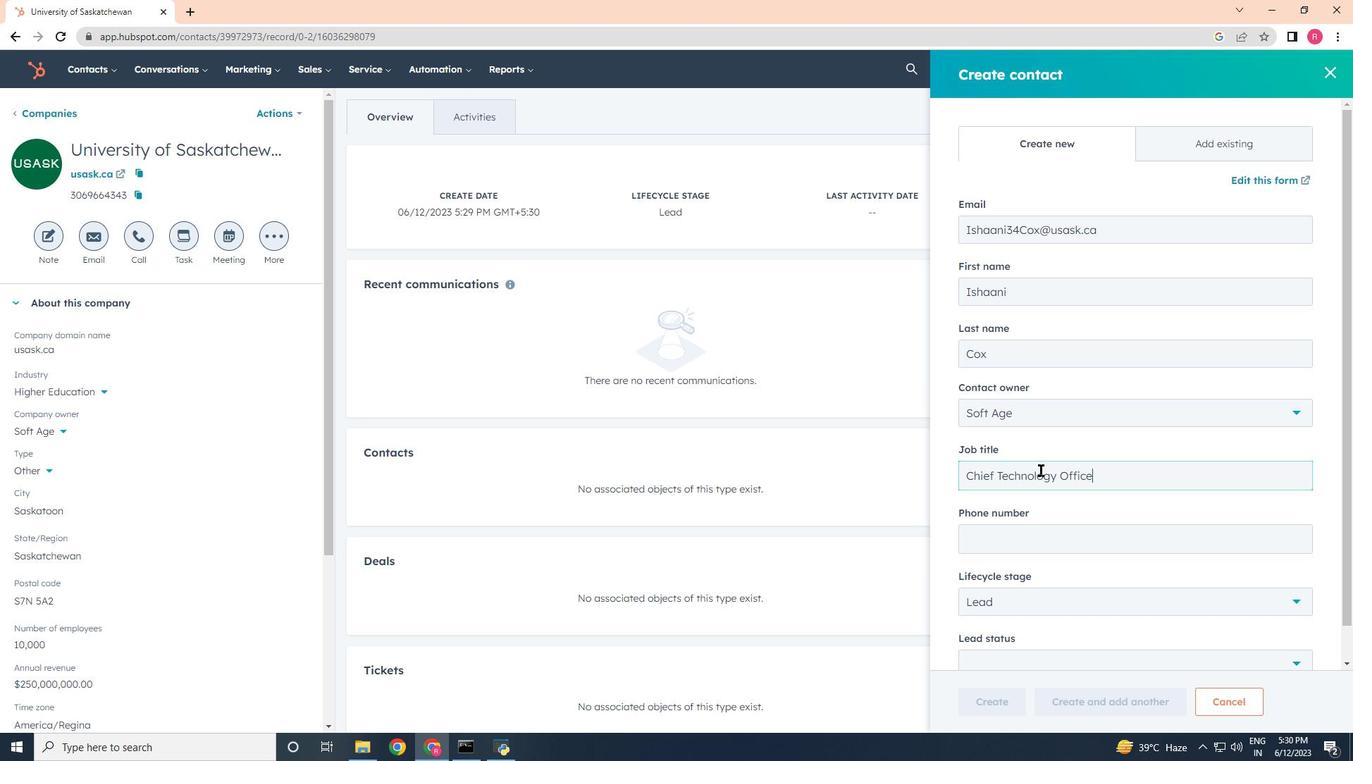 
Action: Mouse moved to (1059, 537)
Screenshot: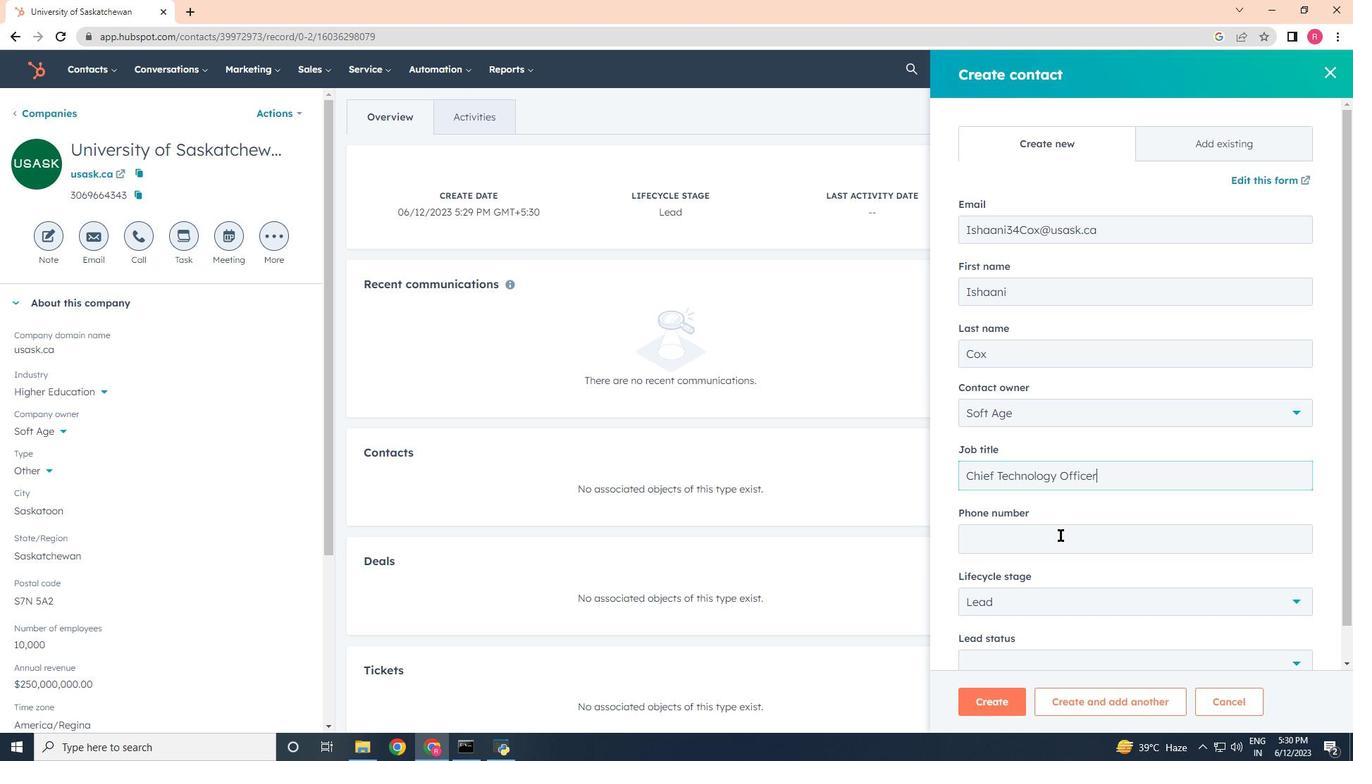 
Action: Mouse pressed left at (1059, 537)
Screenshot: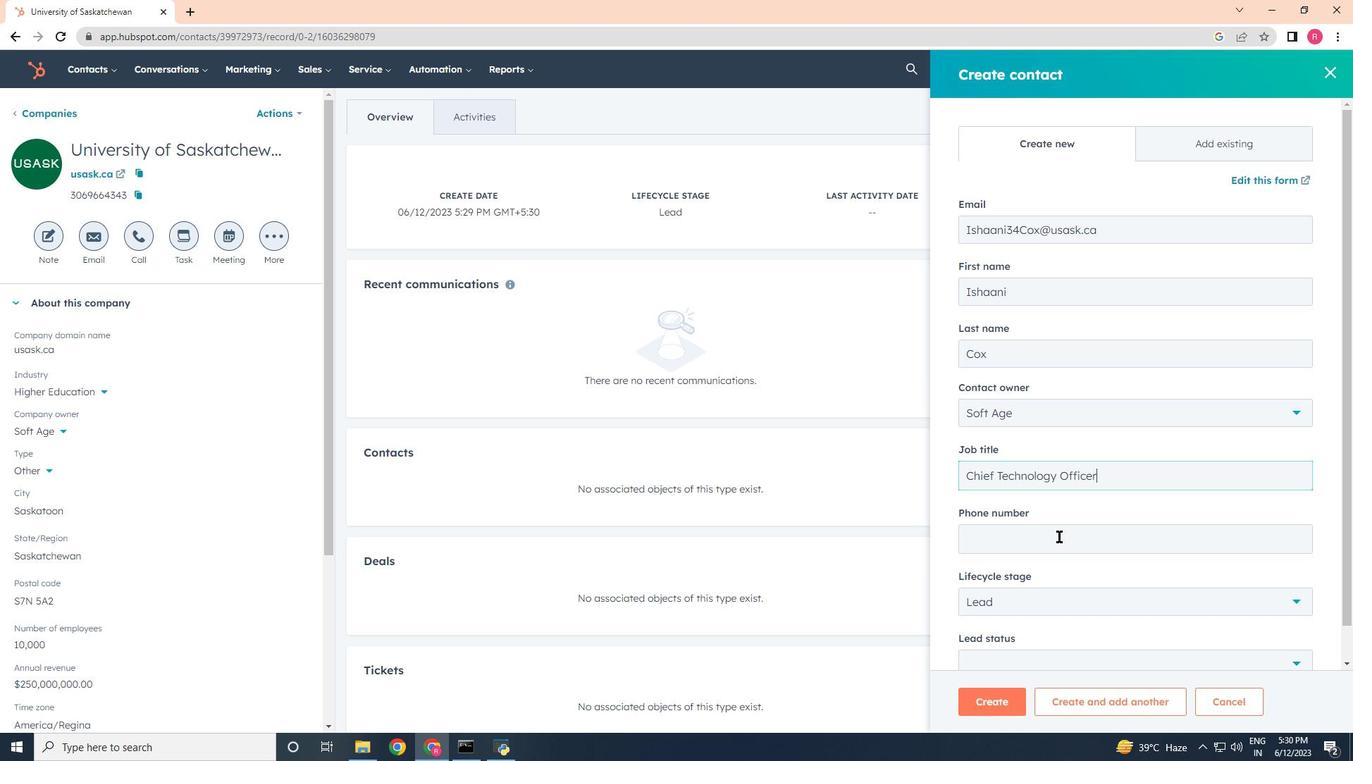 
Action: Key pressed 6175552351
Screenshot: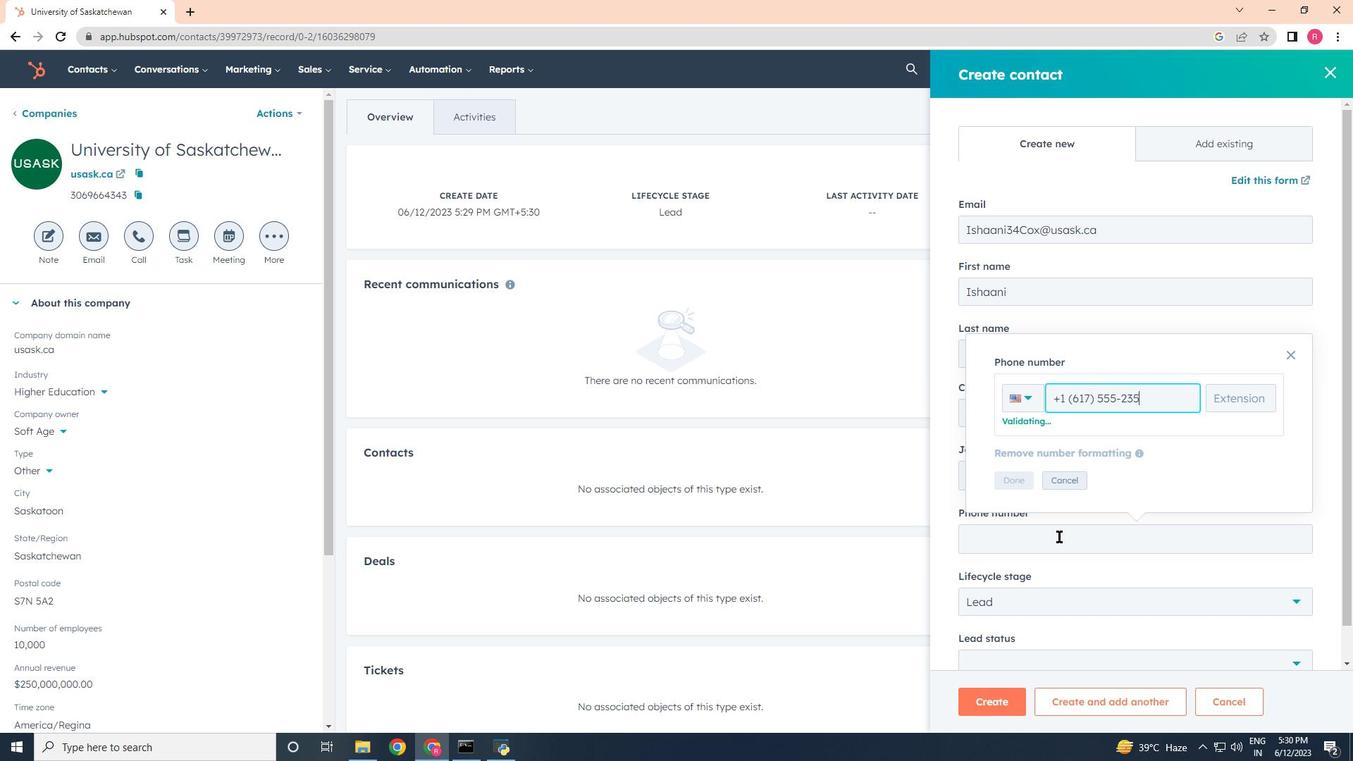 
Action: Mouse moved to (1030, 477)
Screenshot: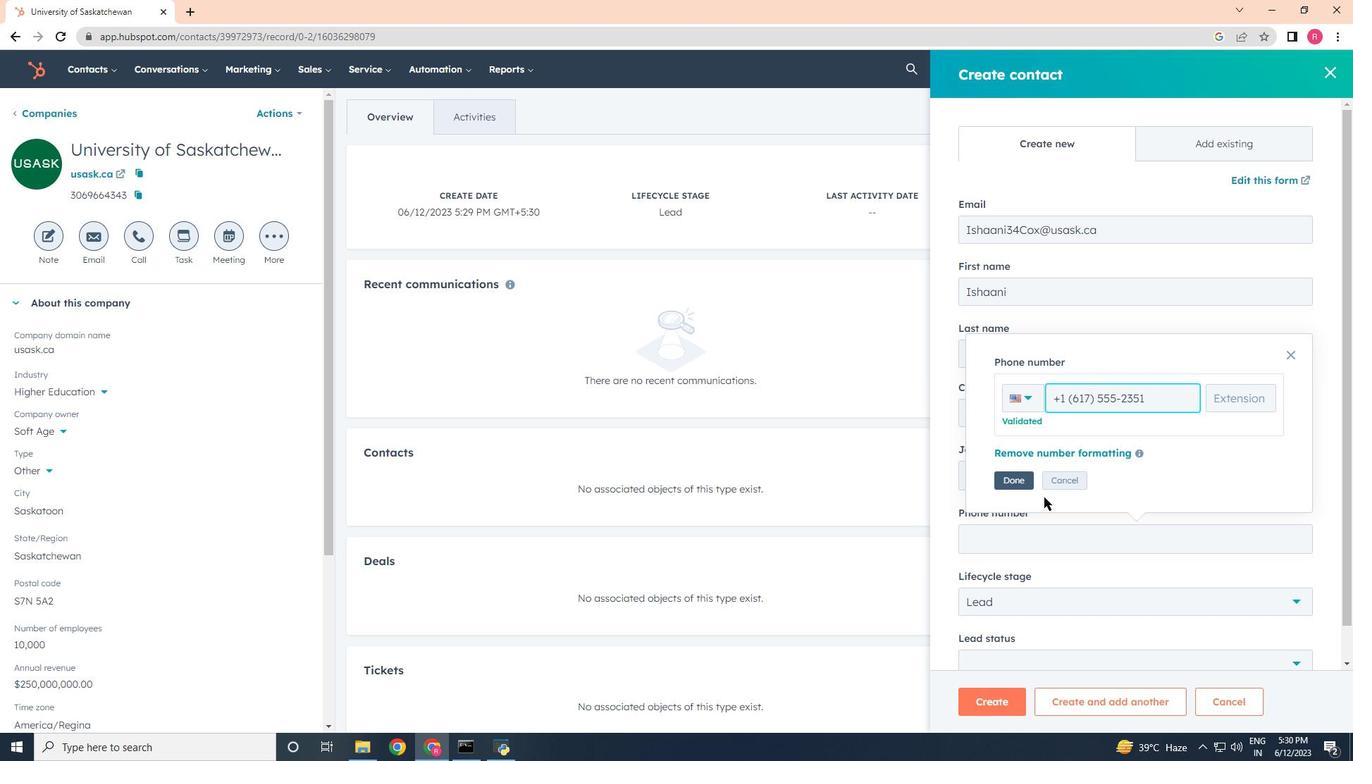 
Action: Mouse pressed left at (1030, 477)
Screenshot: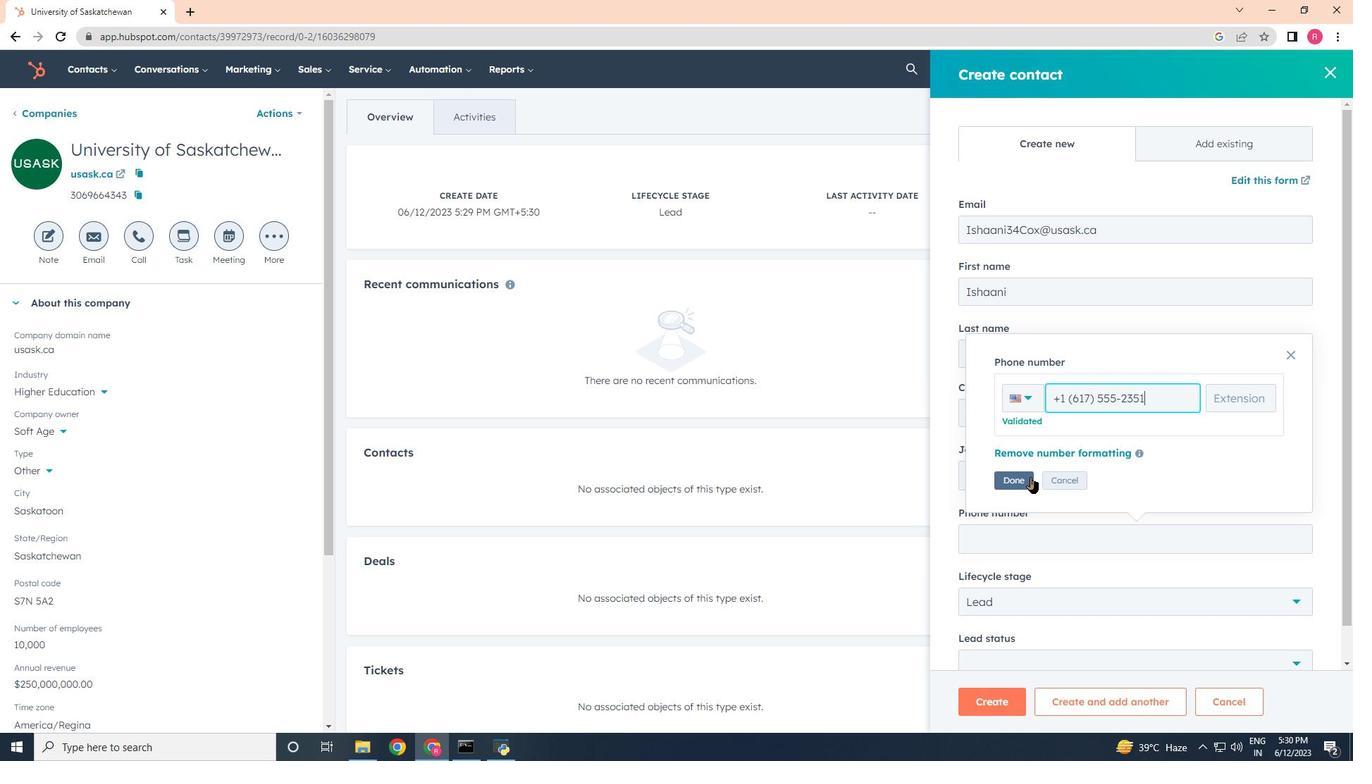 
Action: Mouse moved to (1022, 549)
Screenshot: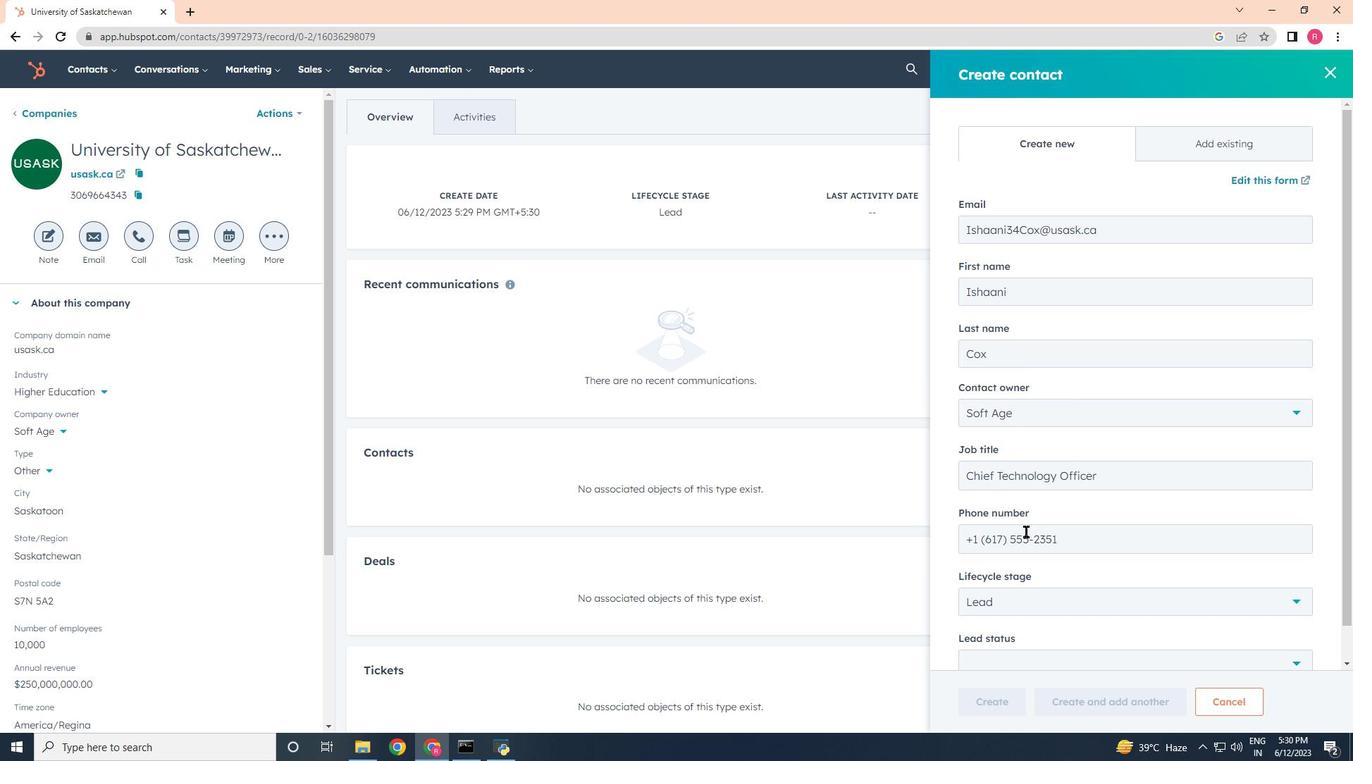 
Action: Mouse scrolled (1022, 548) with delta (0, 0)
Screenshot: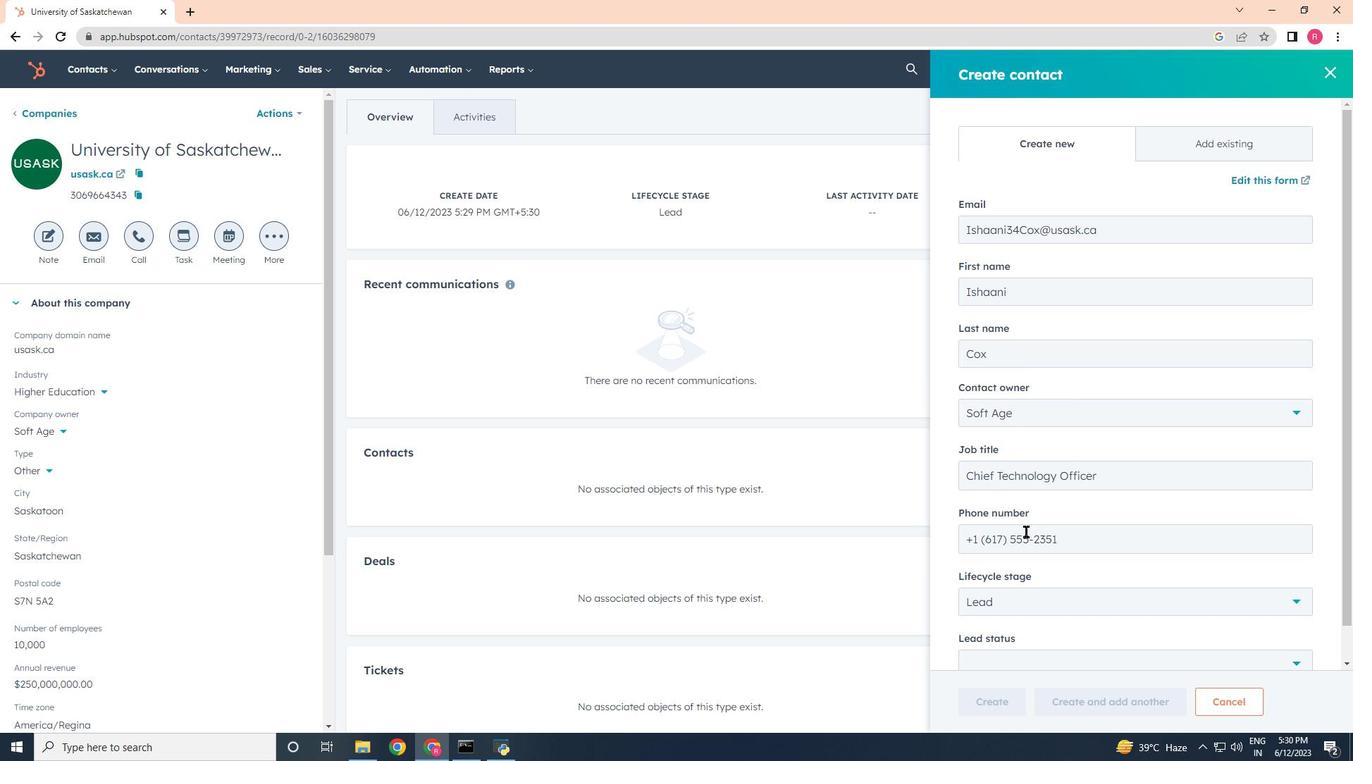 
Action: Mouse moved to (1021, 554)
Screenshot: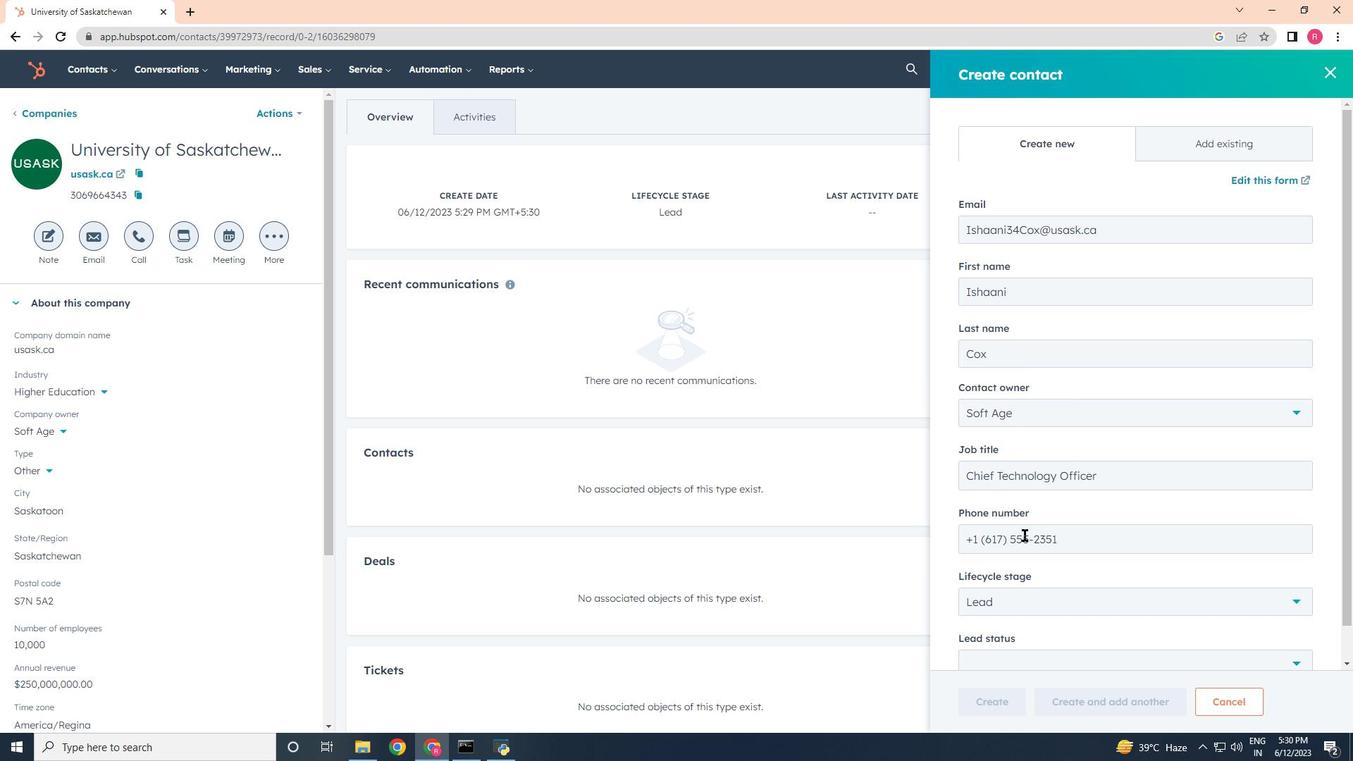
Action: Mouse scrolled (1021, 554) with delta (0, 0)
Screenshot: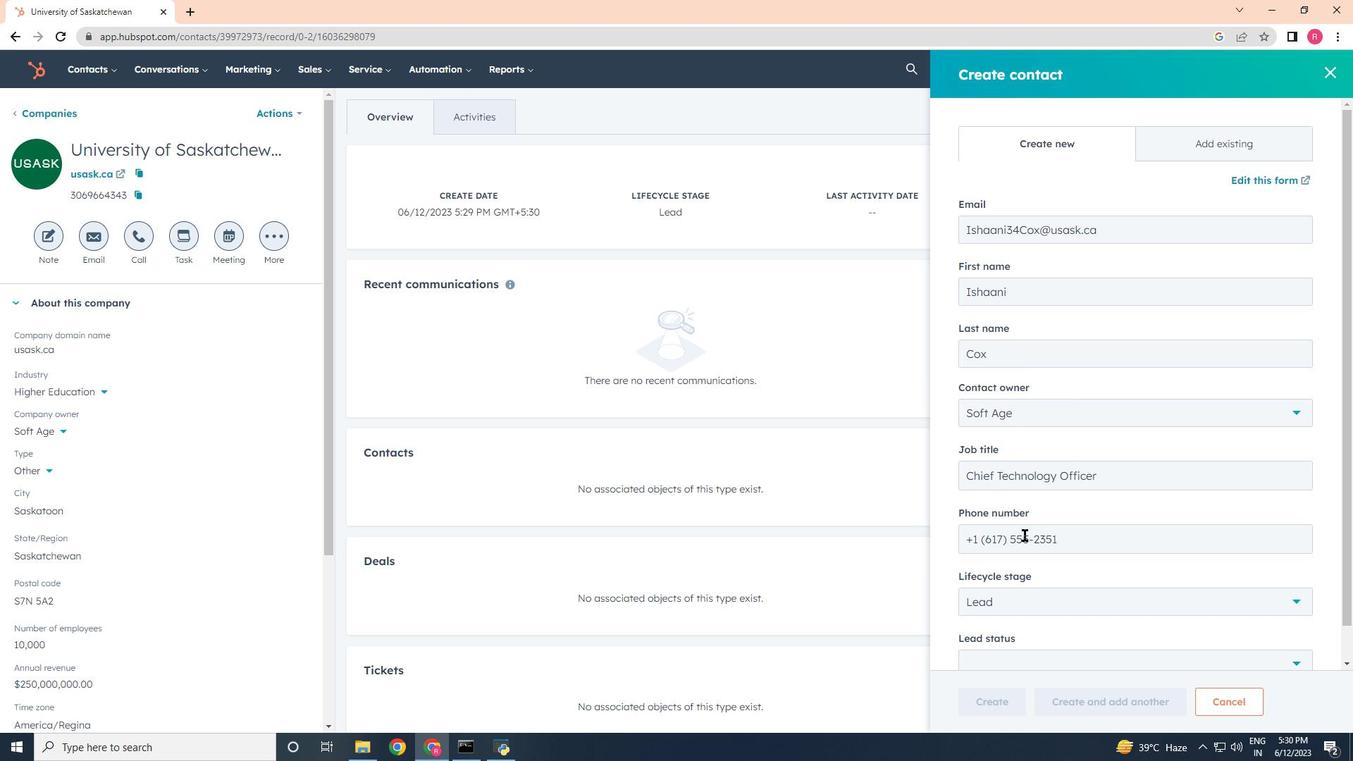 
Action: Mouse moved to (1011, 564)
Screenshot: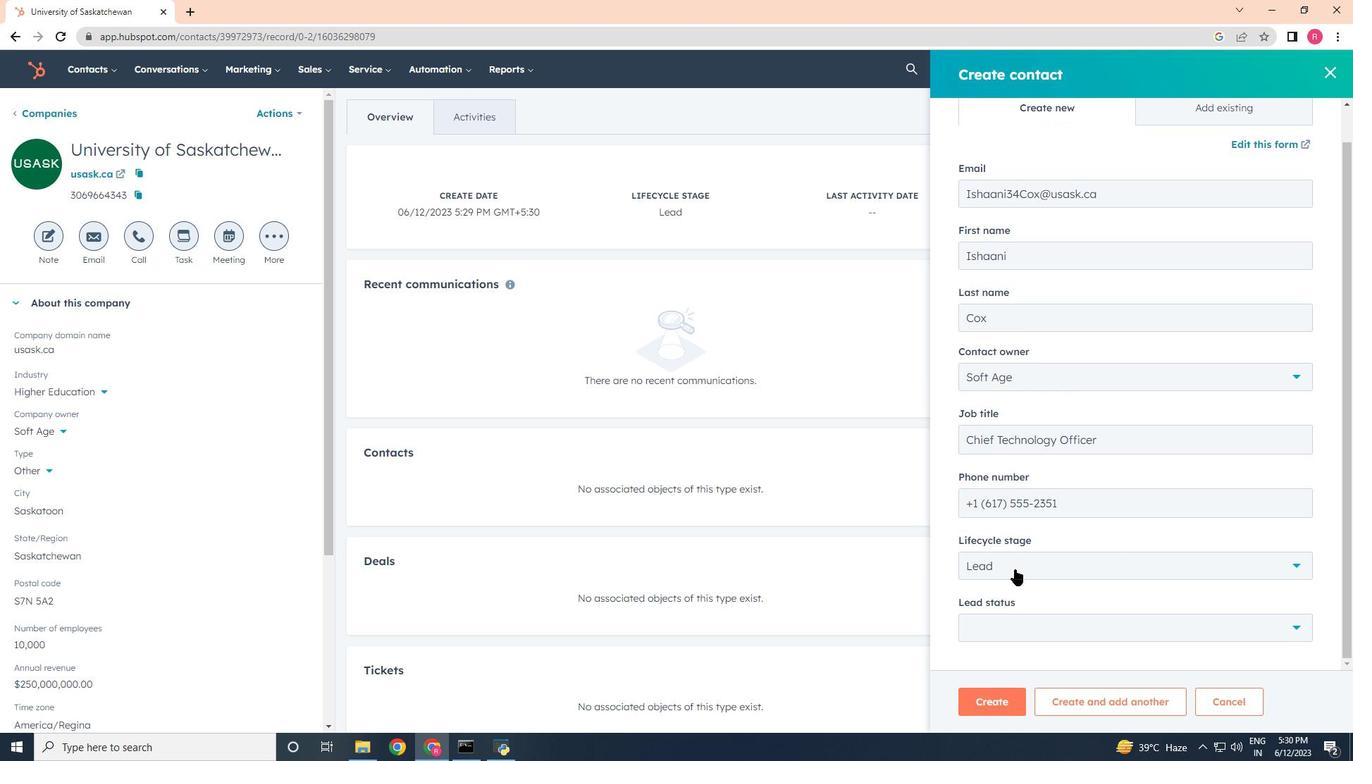 
Action: Mouse pressed left at (1011, 564)
Screenshot: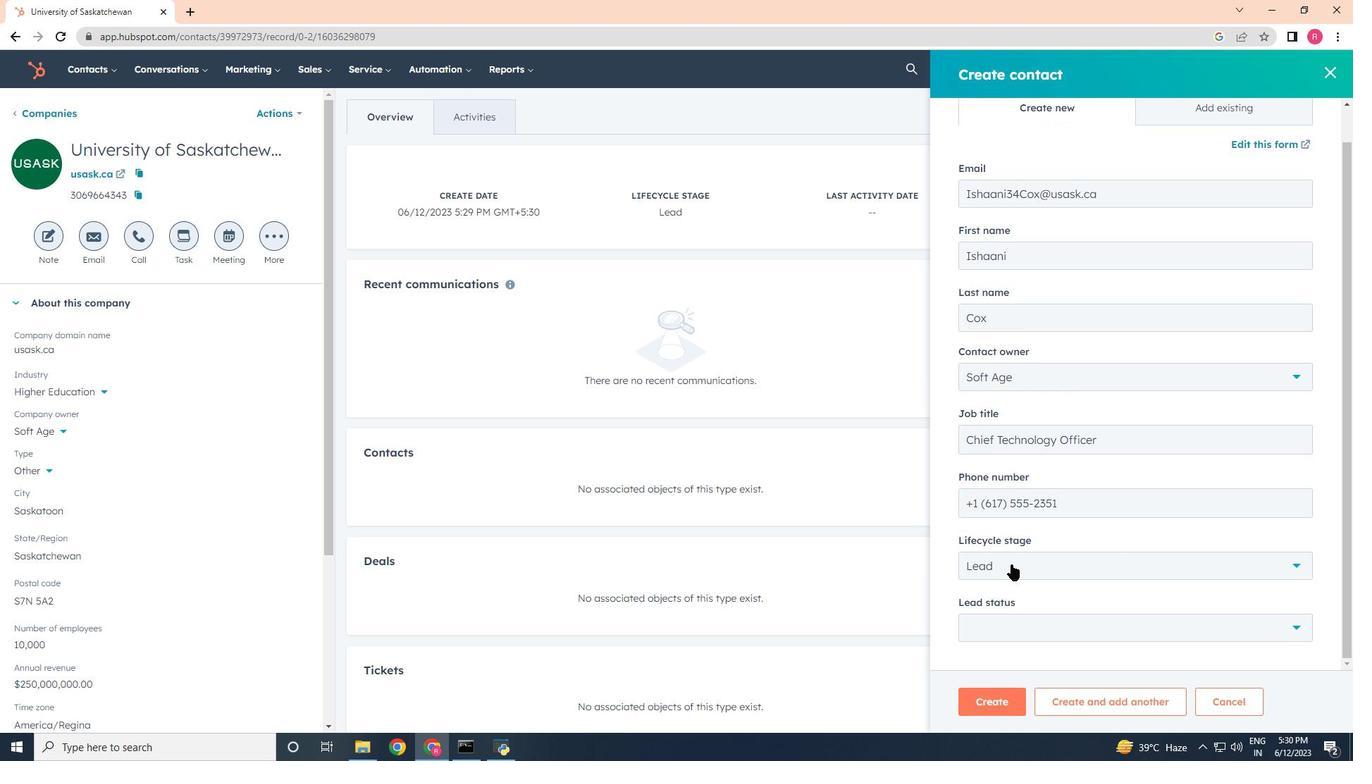 
Action: Mouse moved to (989, 432)
Screenshot: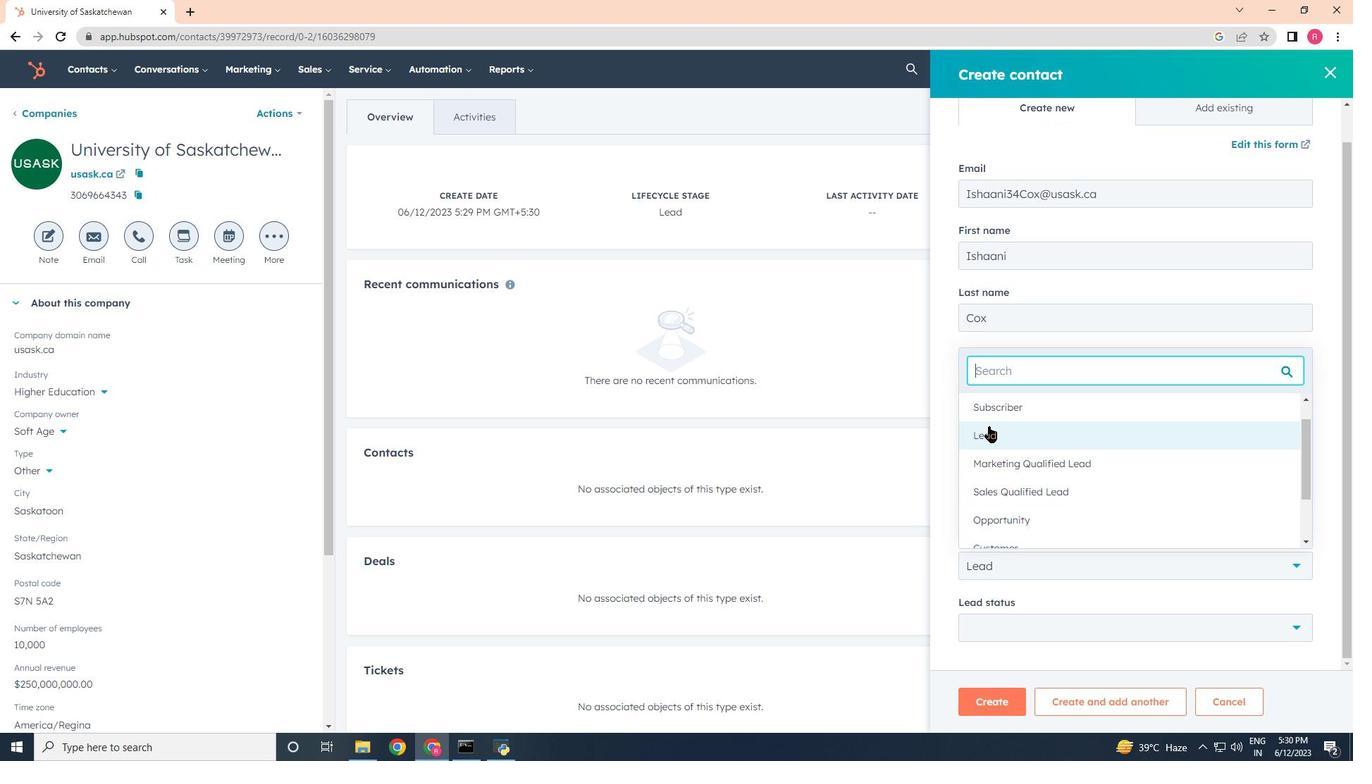 
Action: Mouse pressed left at (989, 432)
Screenshot: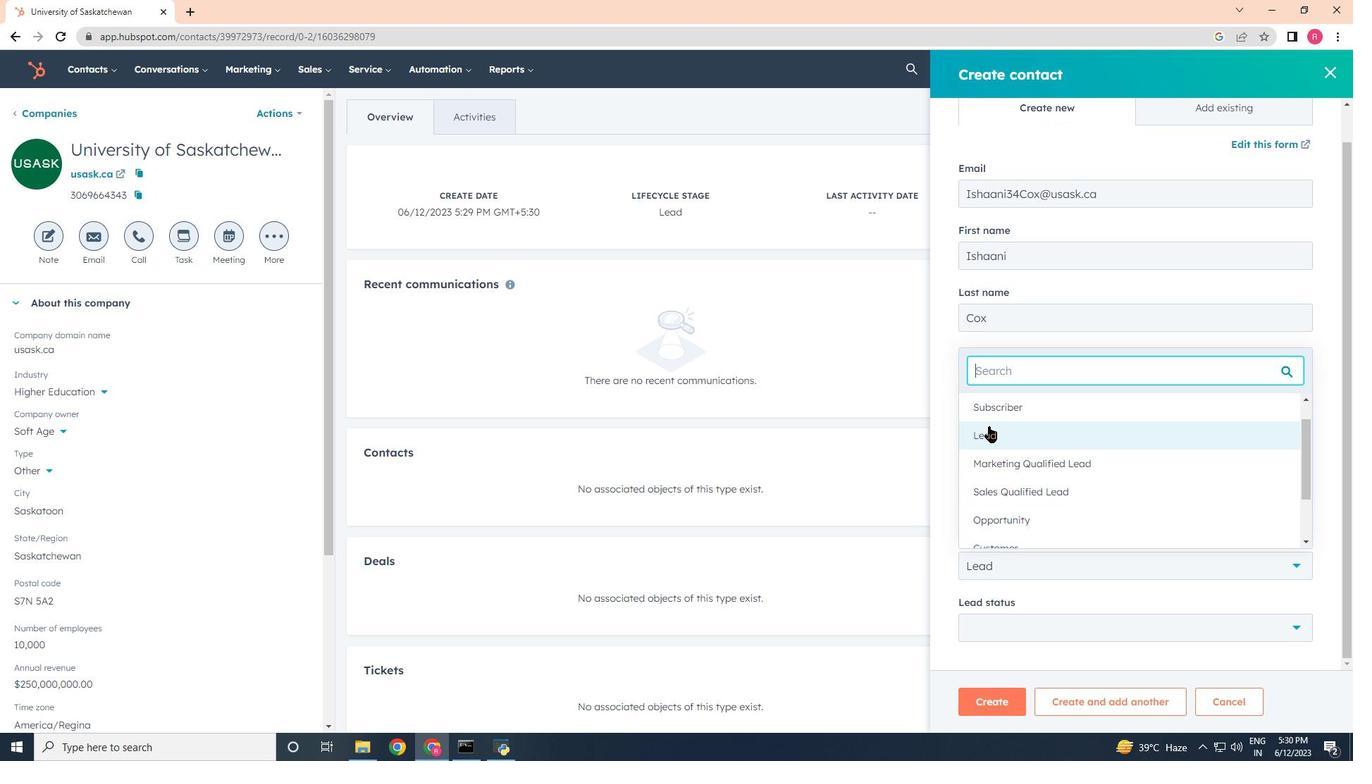 
Action: Mouse moved to (996, 619)
Screenshot: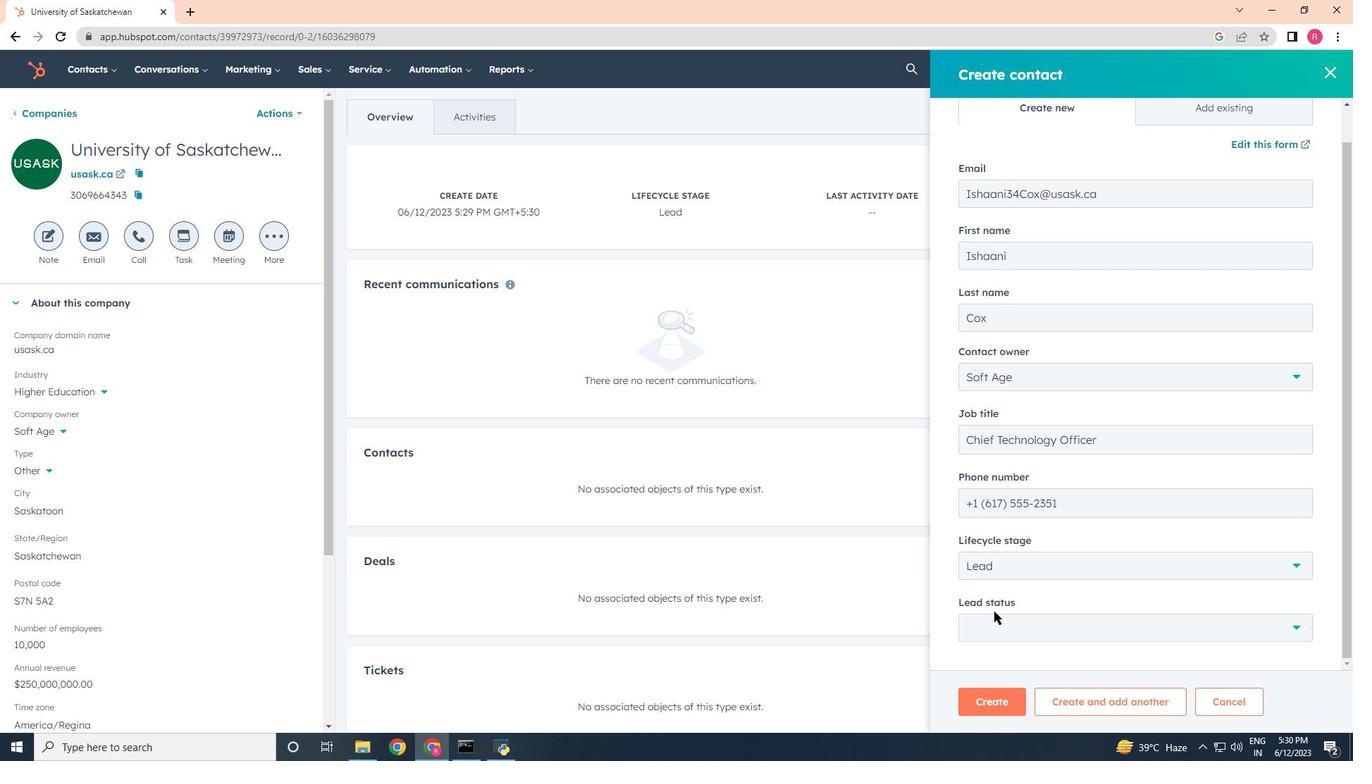 
Action: Mouse pressed left at (996, 619)
Screenshot: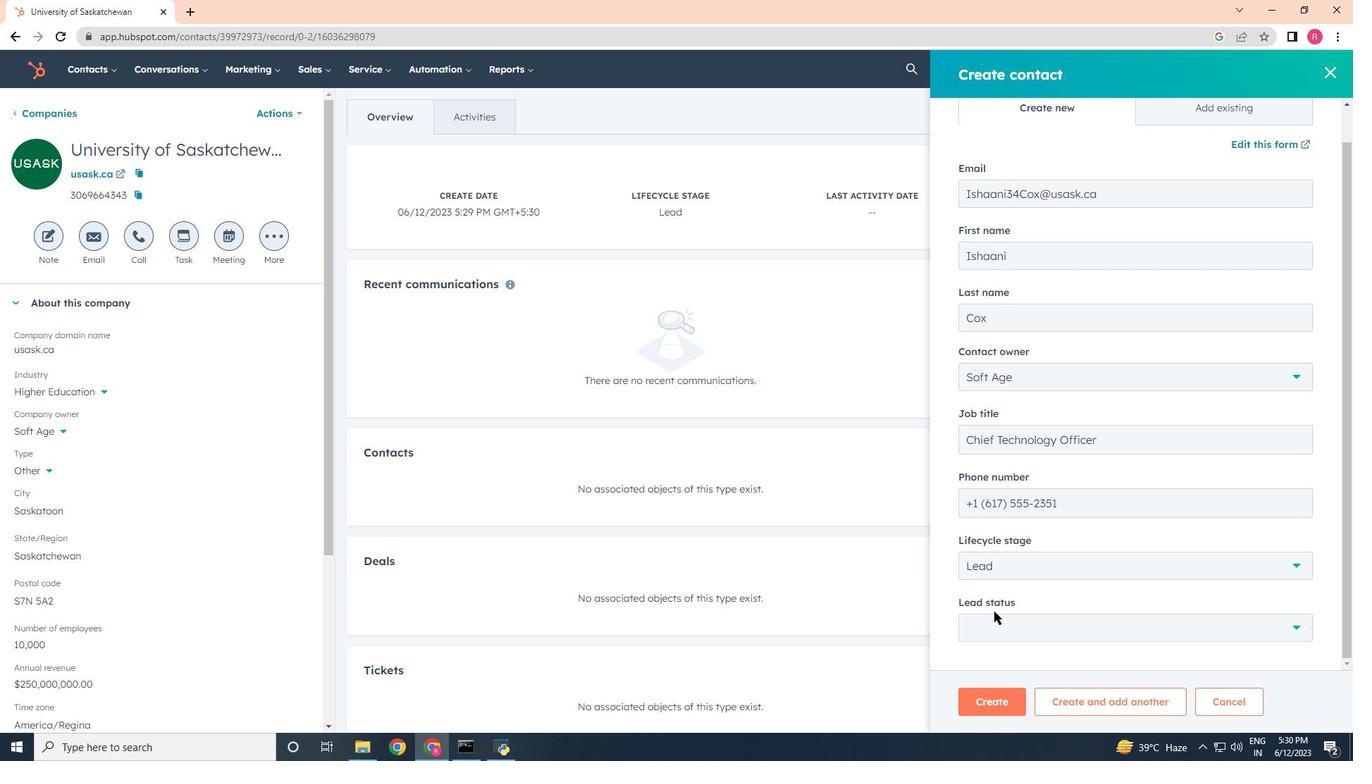 
Action: Mouse moved to (988, 530)
Screenshot: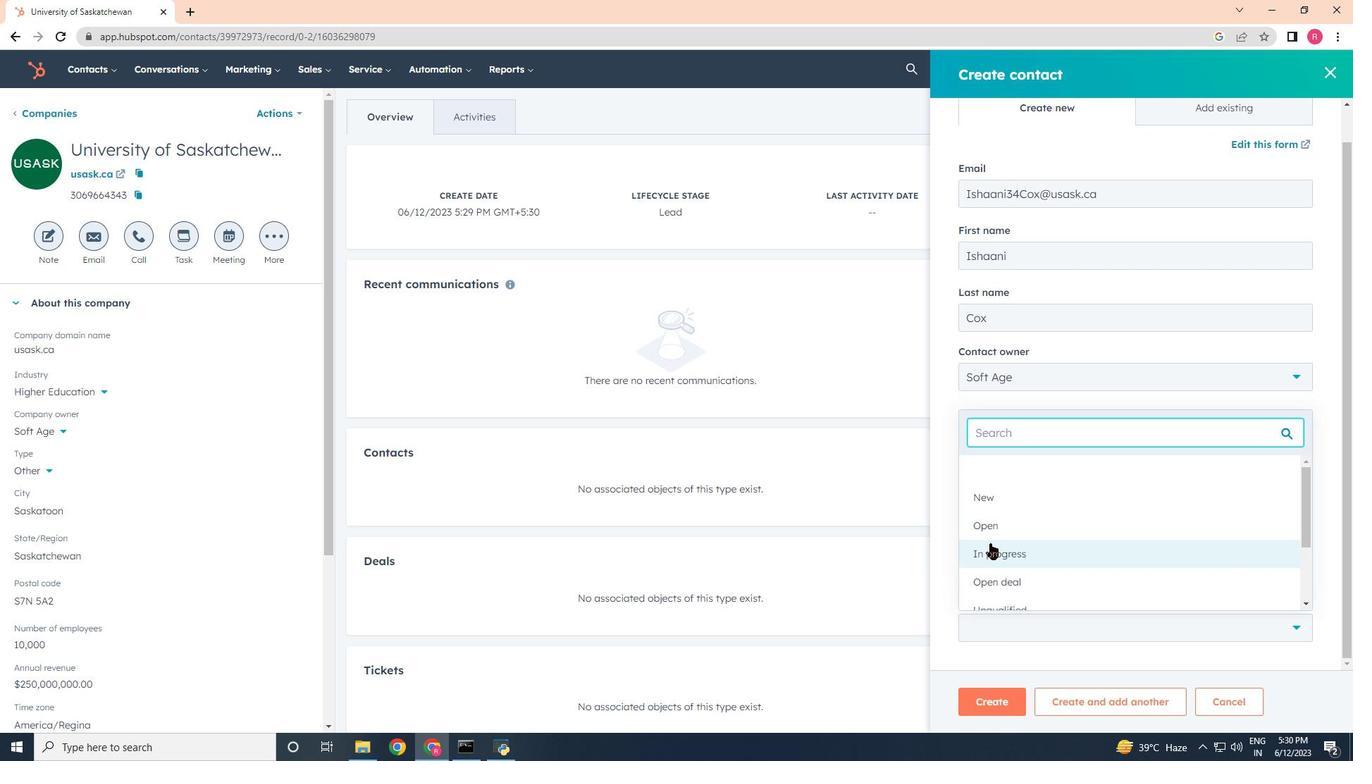 
Action: Mouse pressed left at (988, 530)
Screenshot: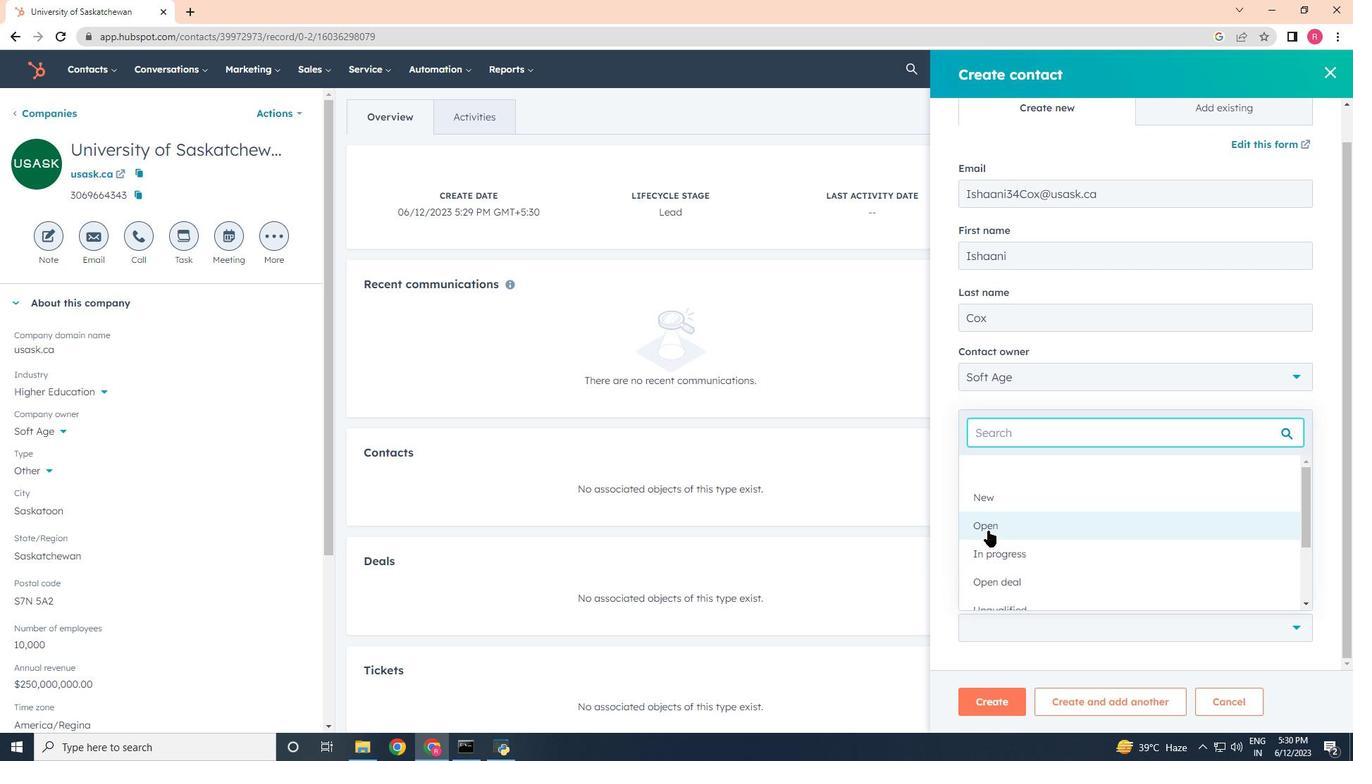 
Action: Mouse moved to (993, 706)
Screenshot: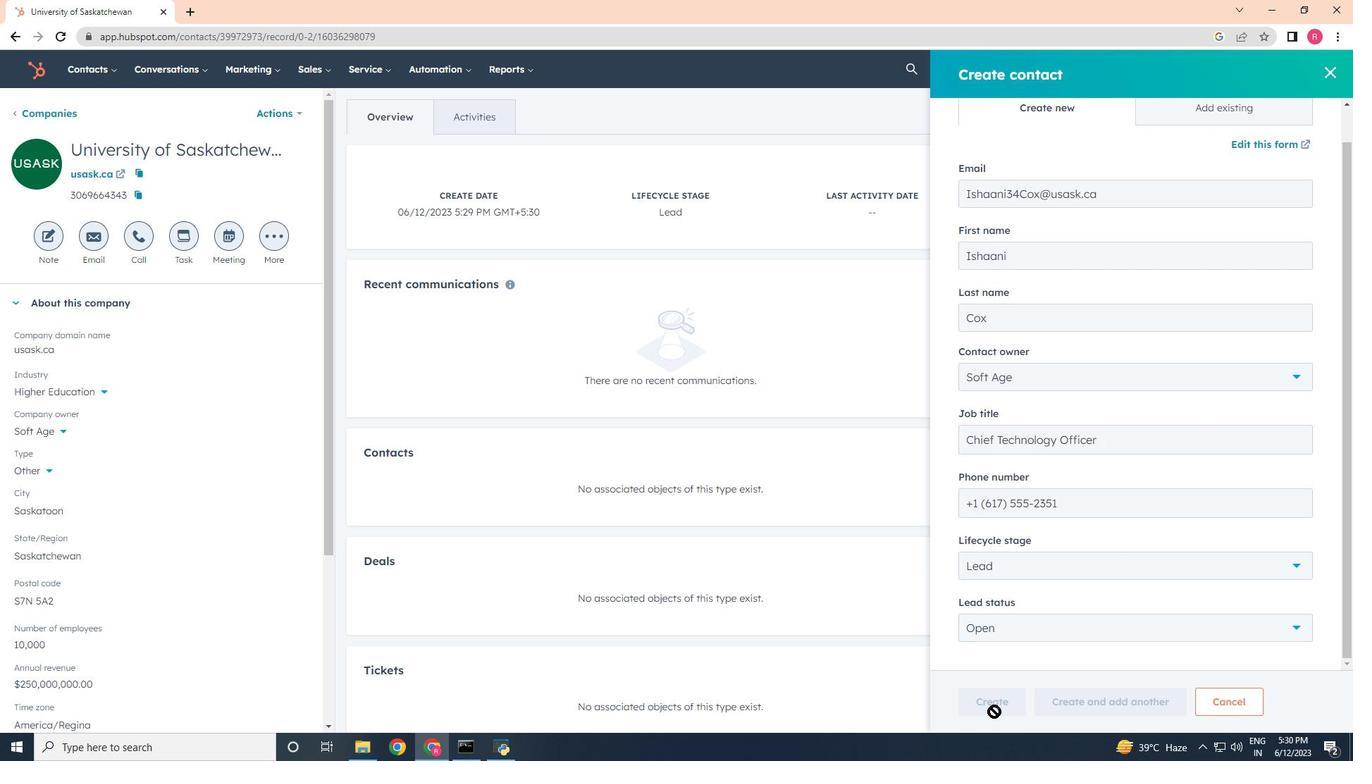 
Action: Mouse pressed left at (993, 706)
Screenshot: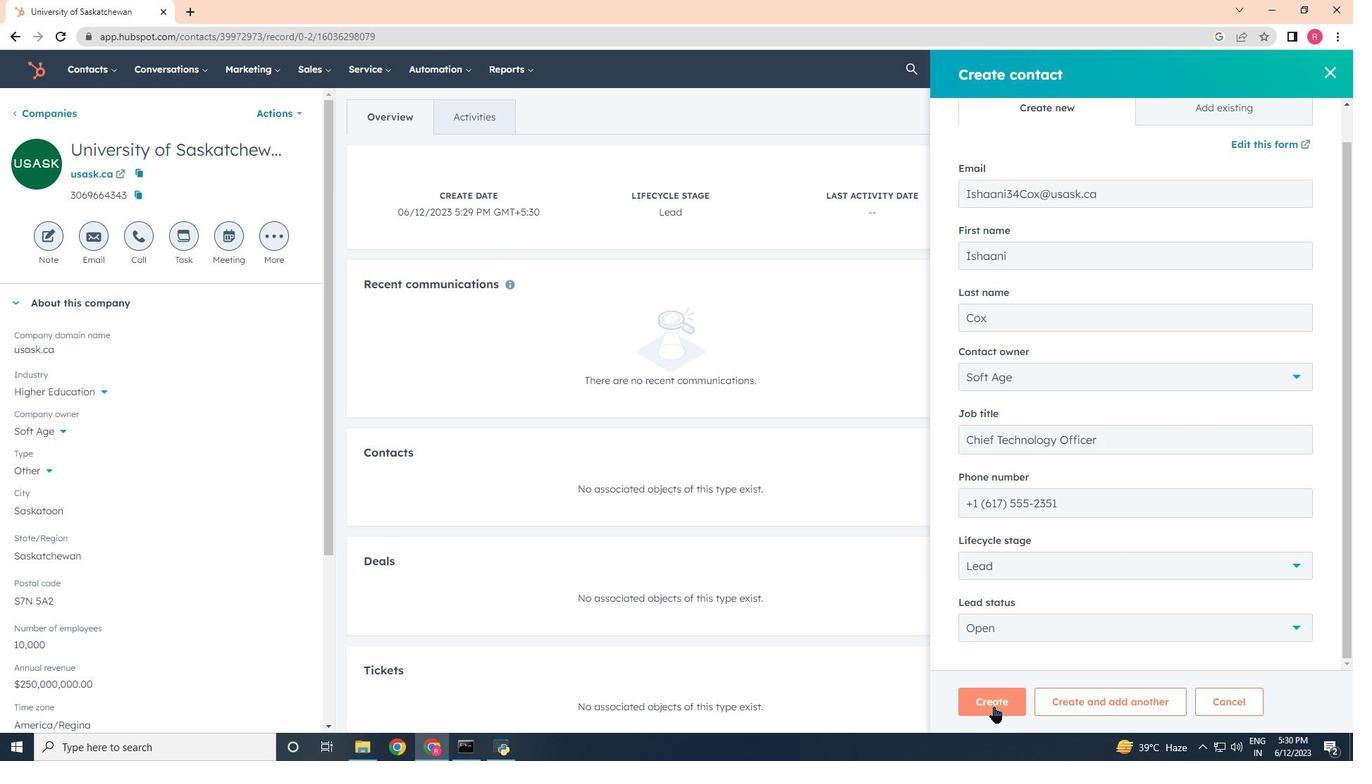 
